 Task: Create a due date automation trigger when advanced on, on the wednesday before a card is due add fields without custom field "Resume" set to a number lower than 1 and lower or equal to 10 at 11:00 AM.
Action: Mouse moved to (1247, 110)
Screenshot: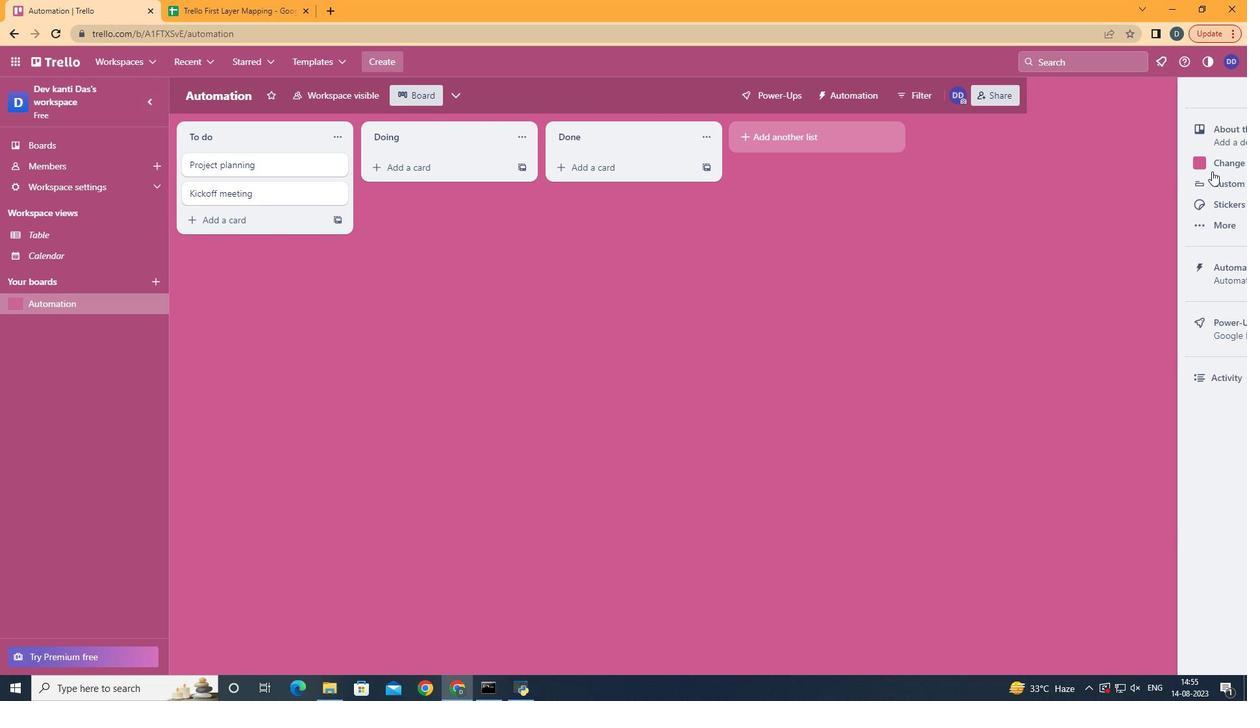 
Action: Mouse pressed left at (1247, 110)
Screenshot: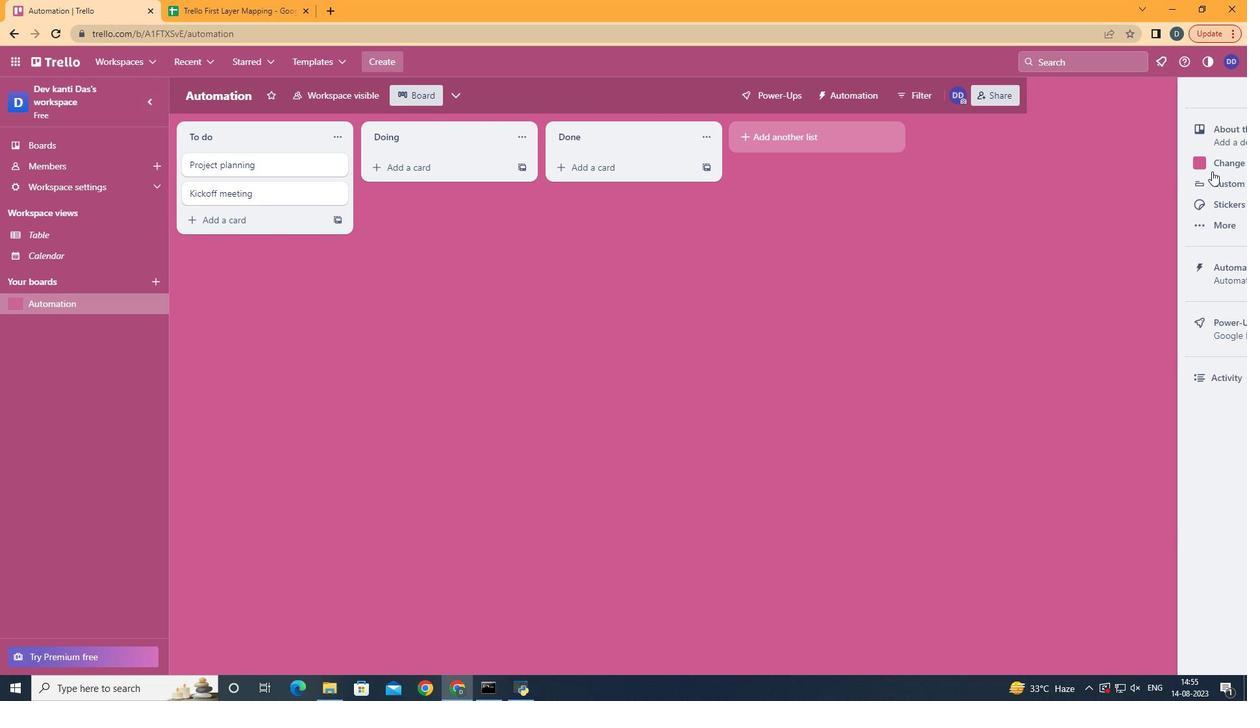
Action: Mouse moved to (1178, 287)
Screenshot: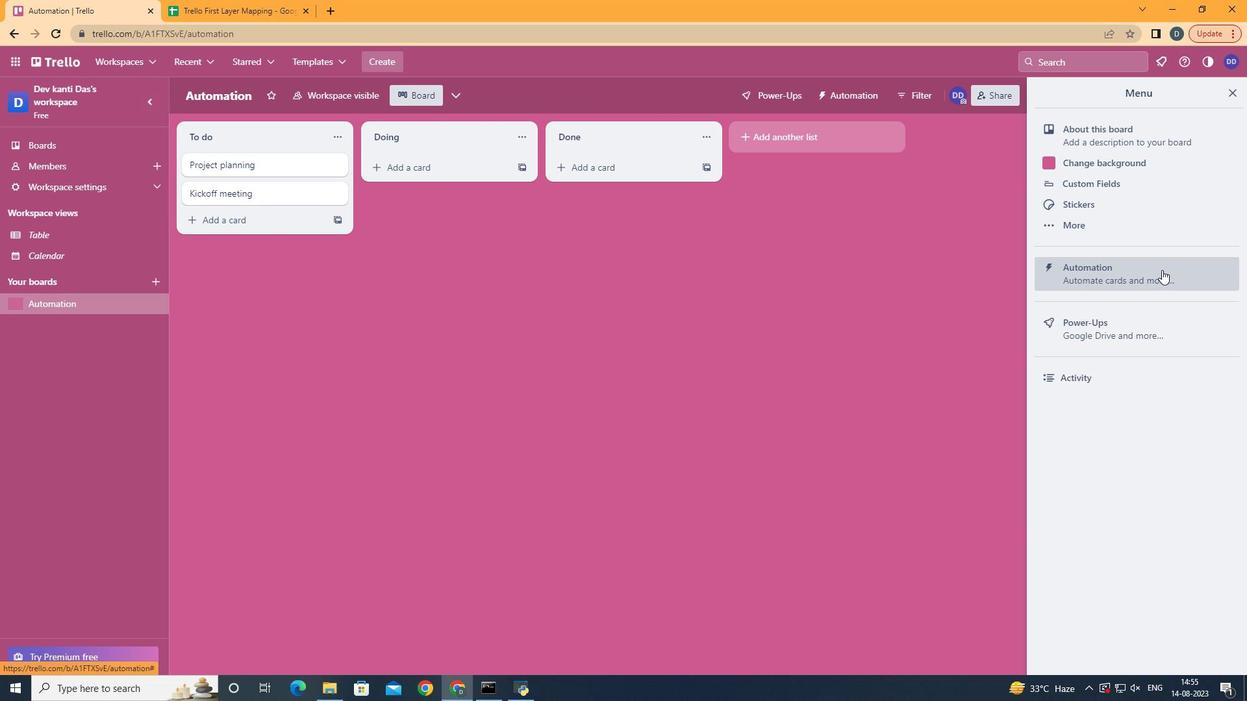 
Action: Mouse pressed left at (1178, 287)
Screenshot: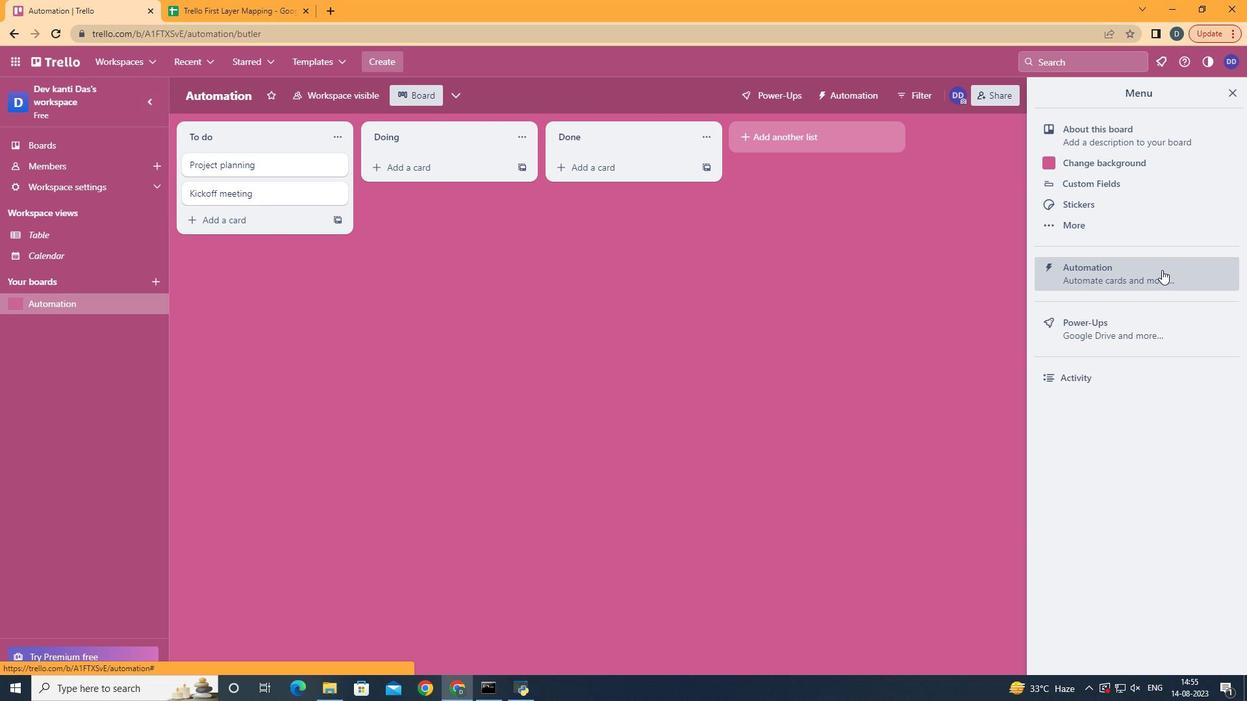
Action: Mouse moved to (268, 277)
Screenshot: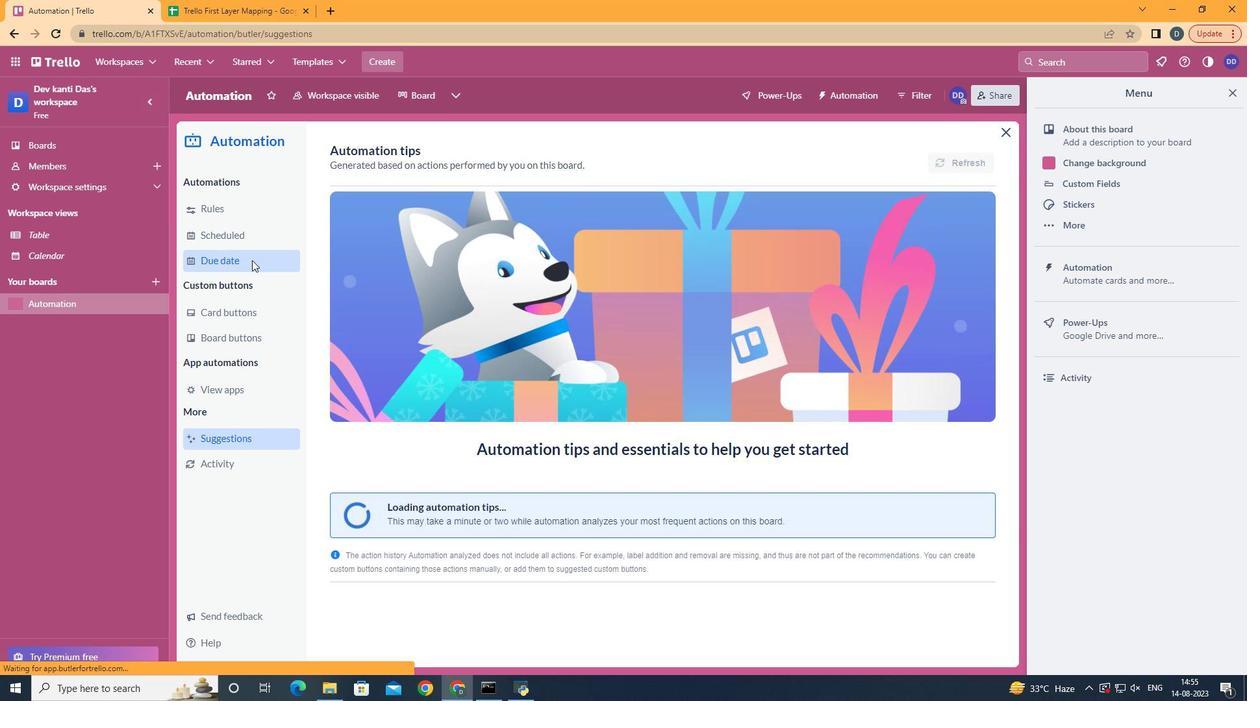 
Action: Mouse pressed left at (268, 277)
Screenshot: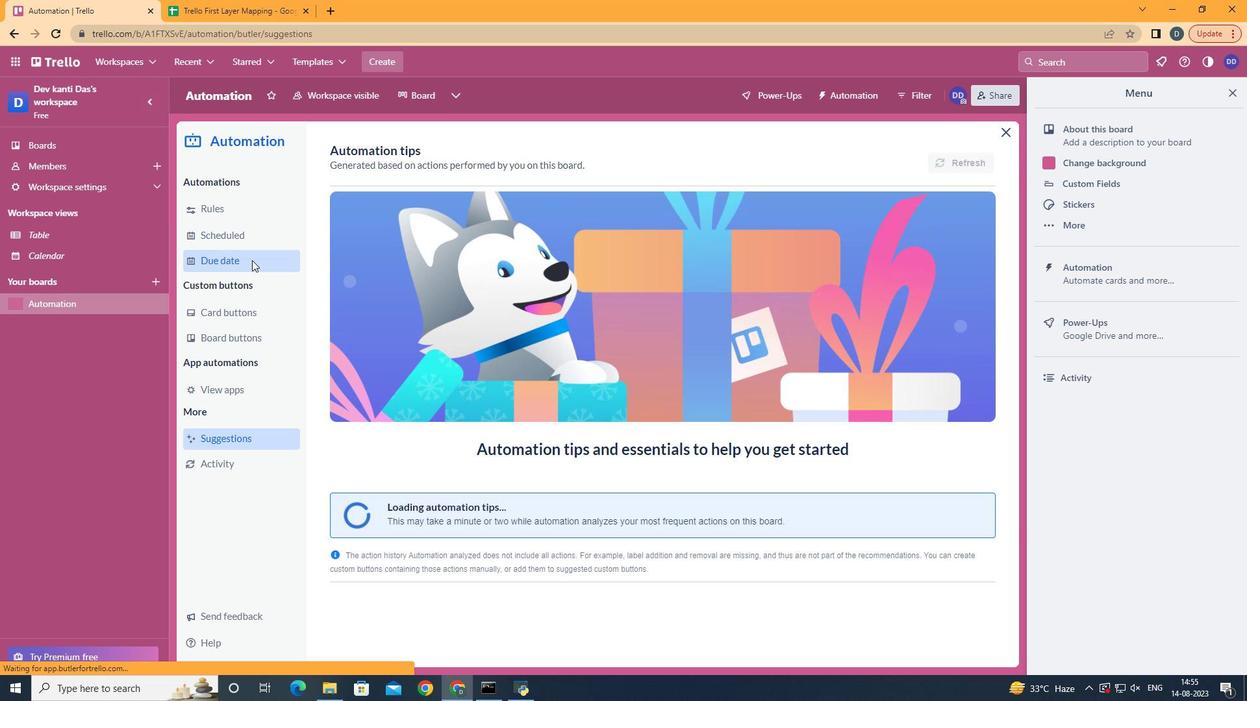 
Action: Mouse moved to (939, 168)
Screenshot: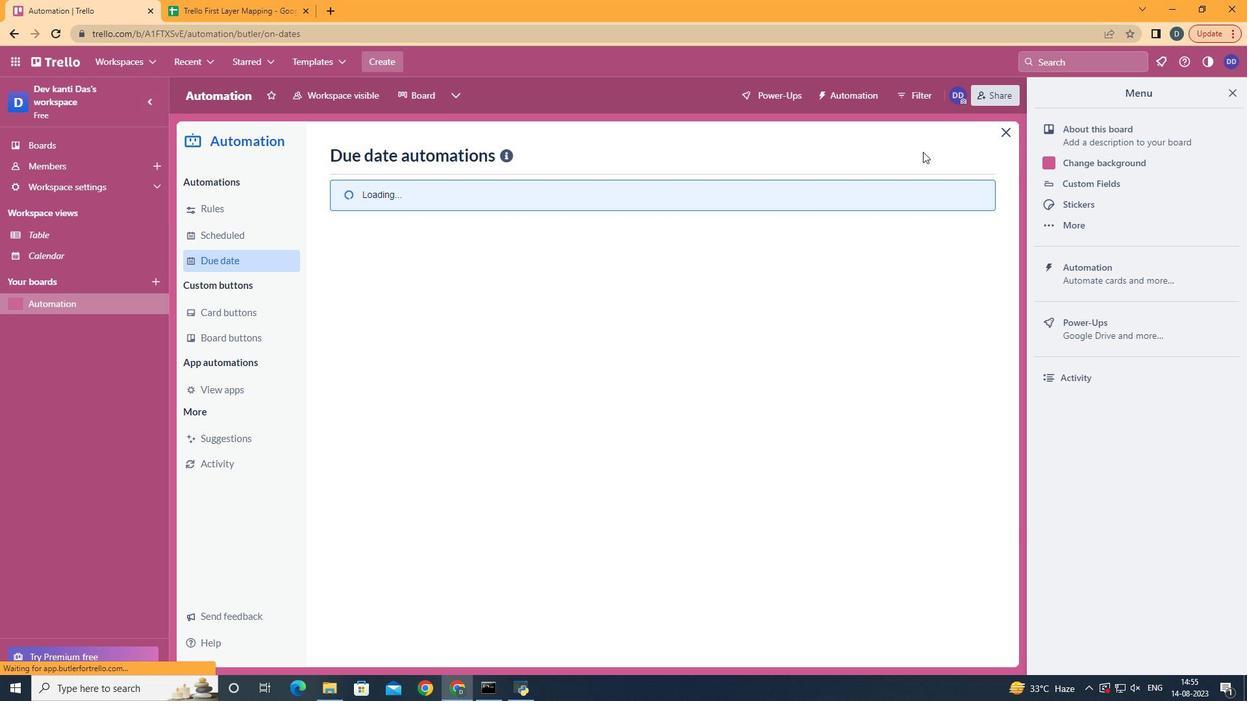 
Action: Mouse pressed left at (939, 168)
Screenshot: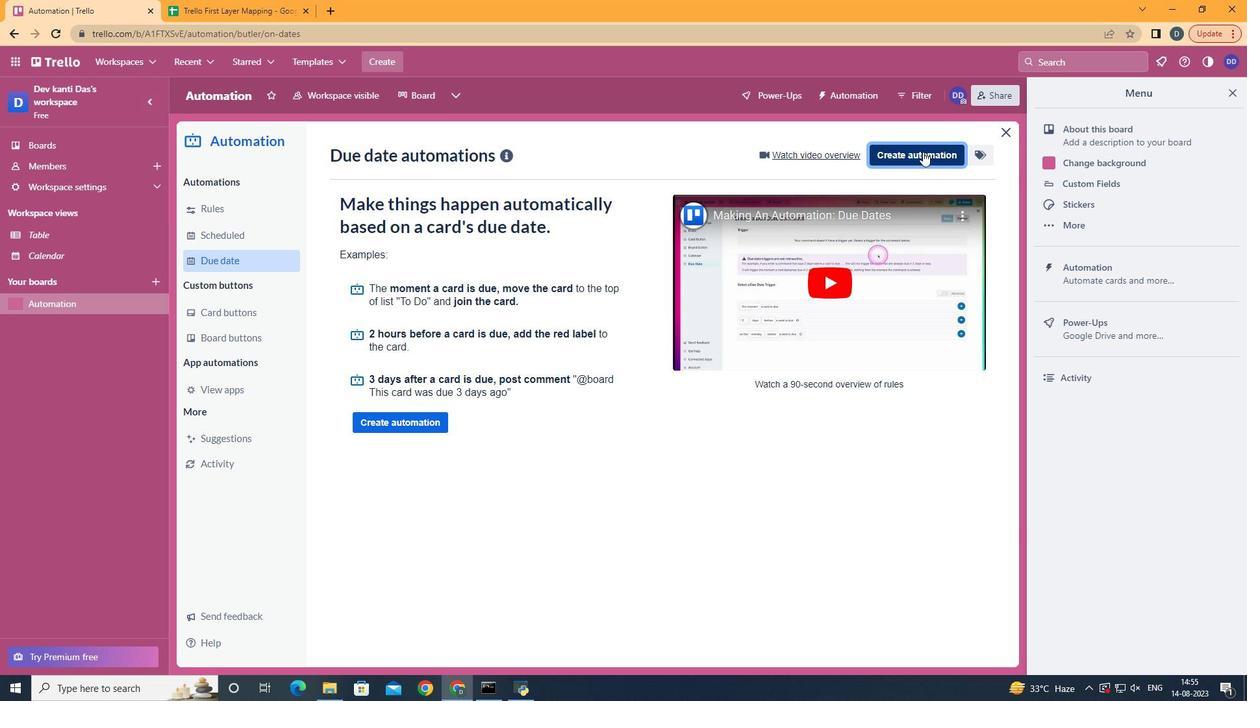 
Action: Mouse moved to (625, 320)
Screenshot: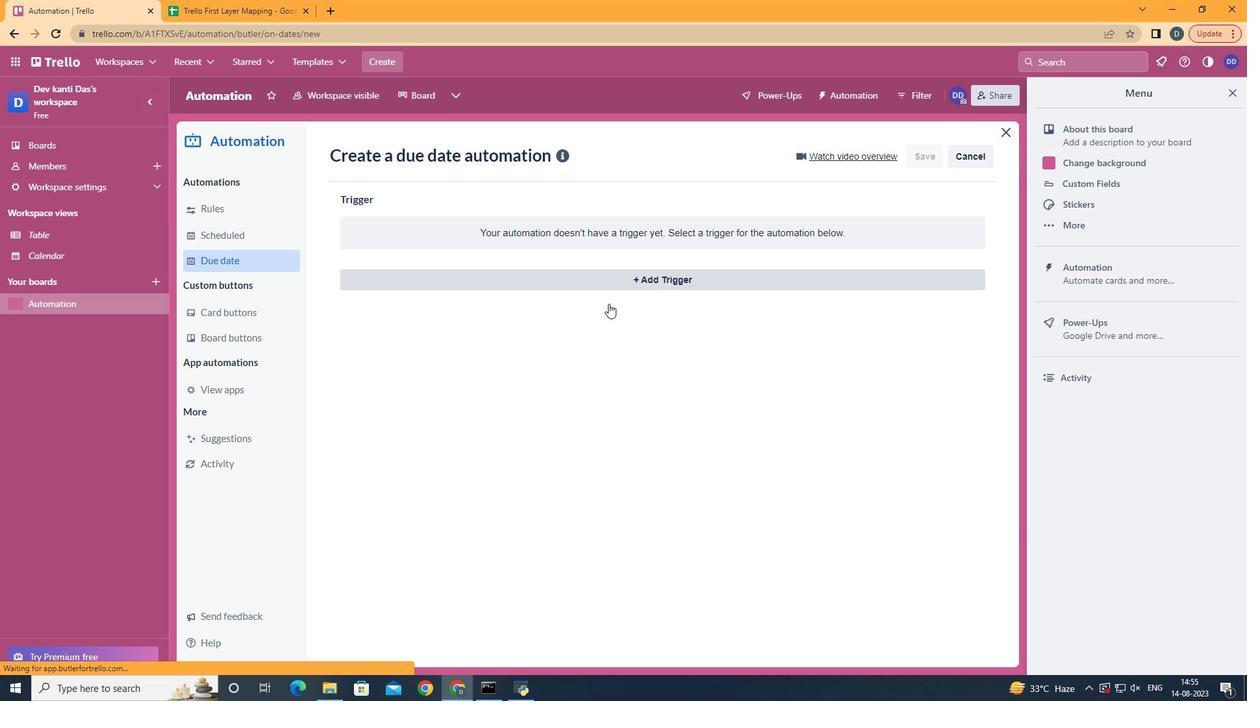 
Action: Mouse pressed left at (625, 320)
Screenshot: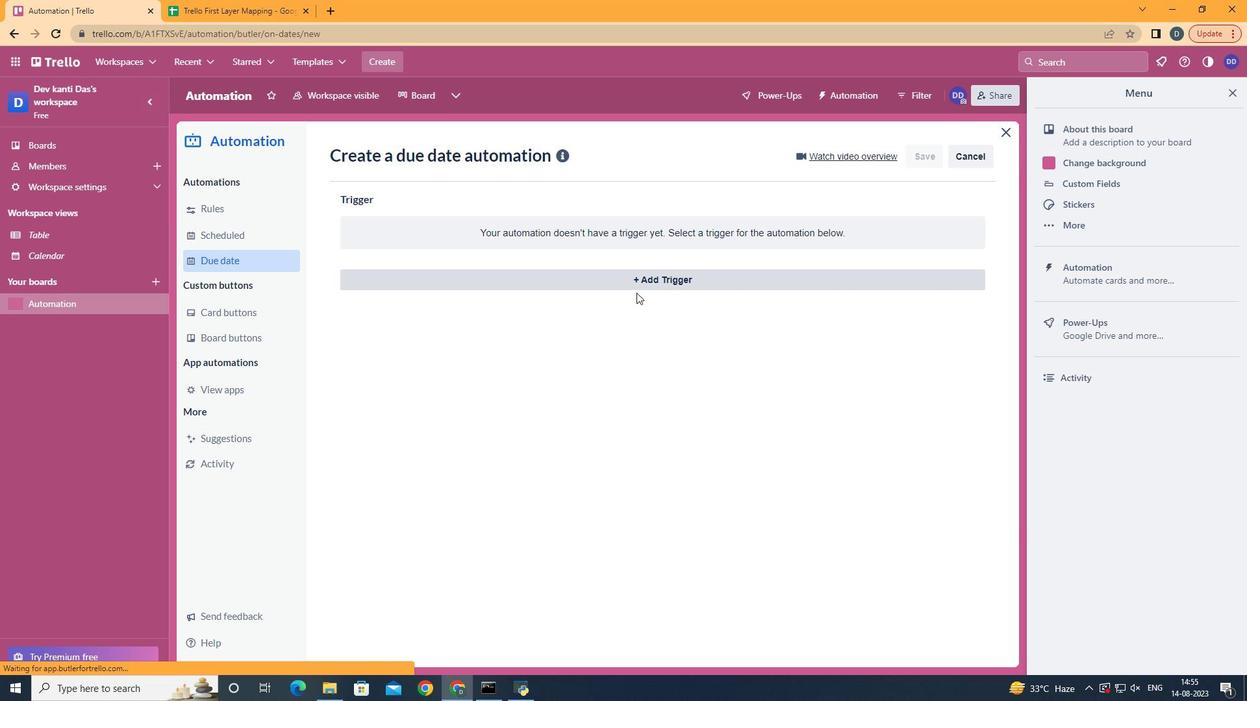 
Action: Mouse moved to (680, 298)
Screenshot: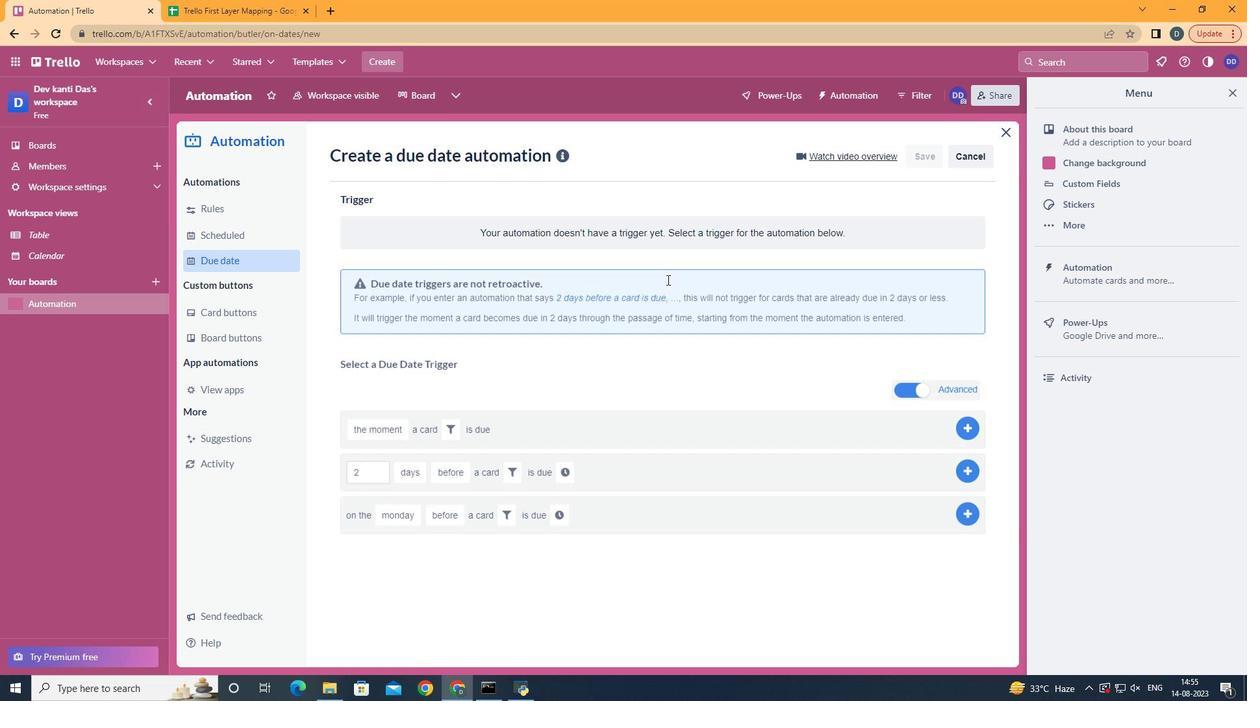 
Action: Mouse pressed left at (680, 298)
Screenshot: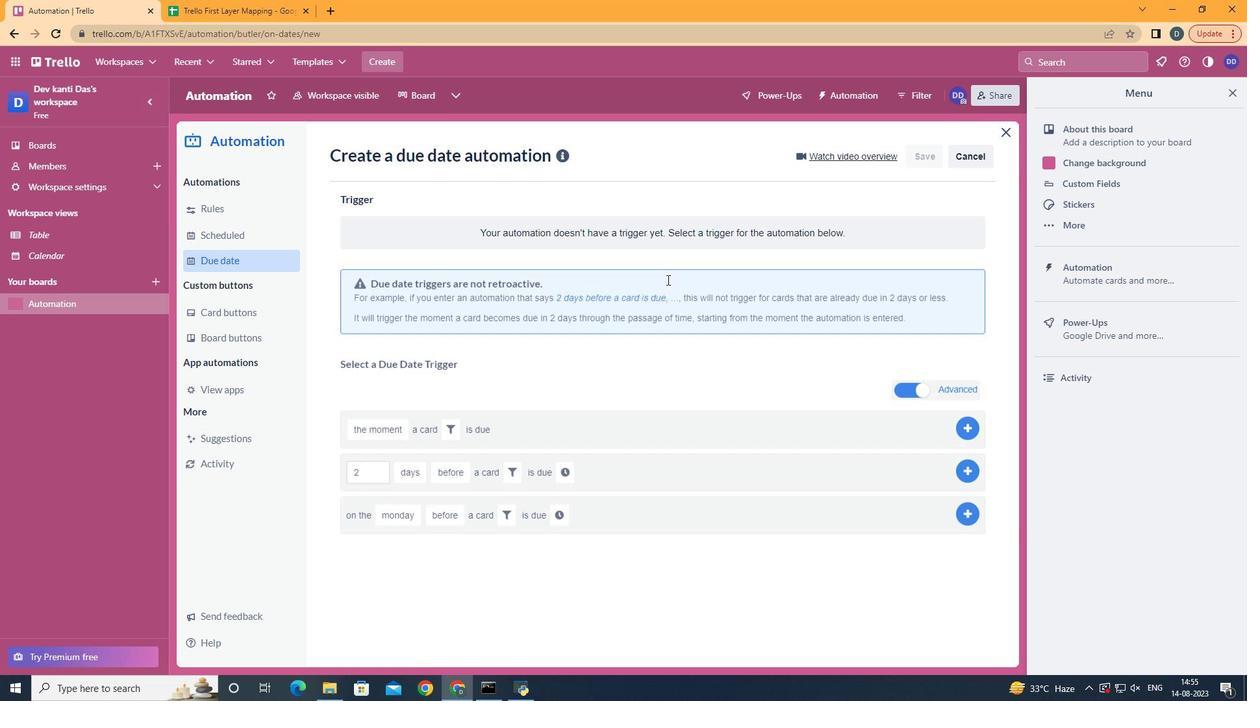 
Action: Mouse moved to (446, 405)
Screenshot: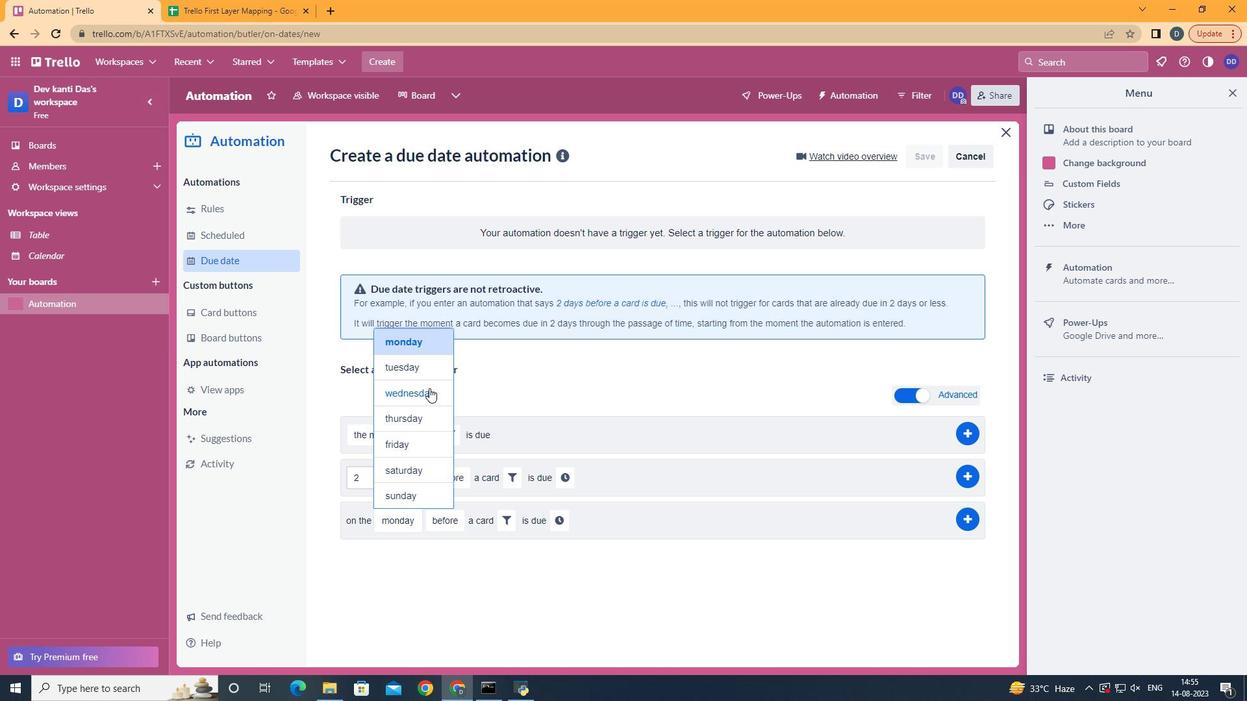 
Action: Mouse pressed left at (446, 405)
Screenshot: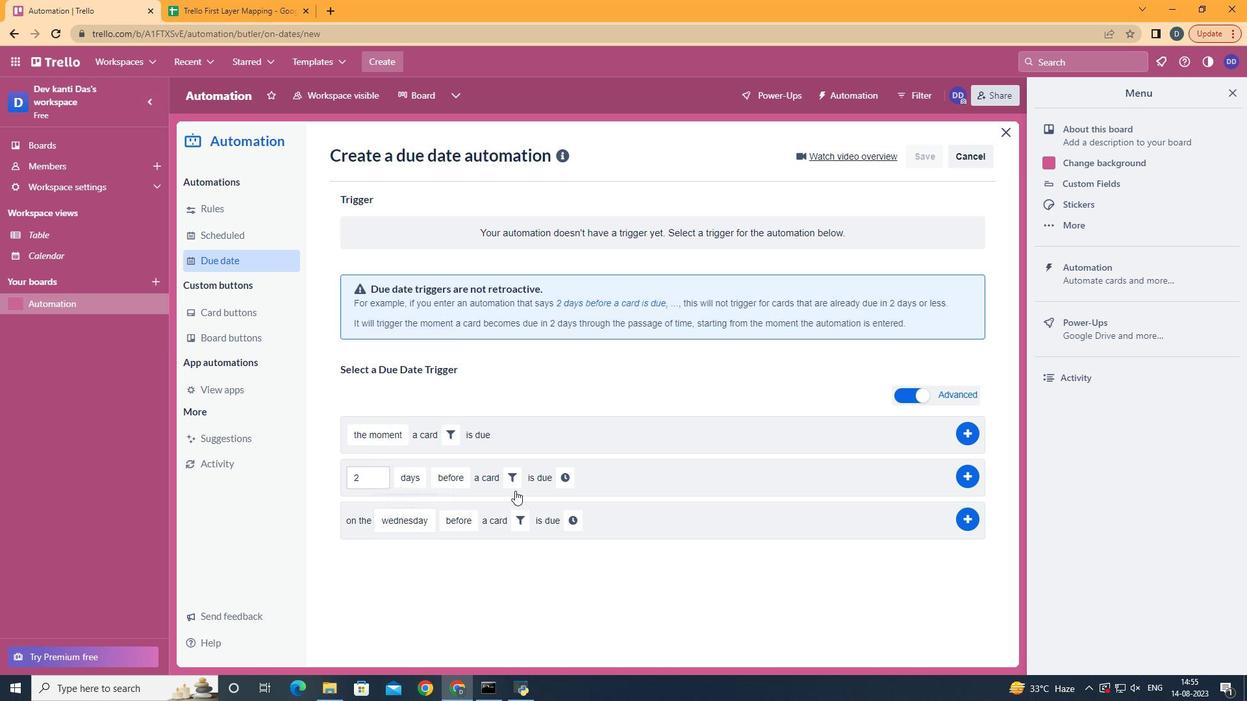 
Action: Mouse moved to (543, 538)
Screenshot: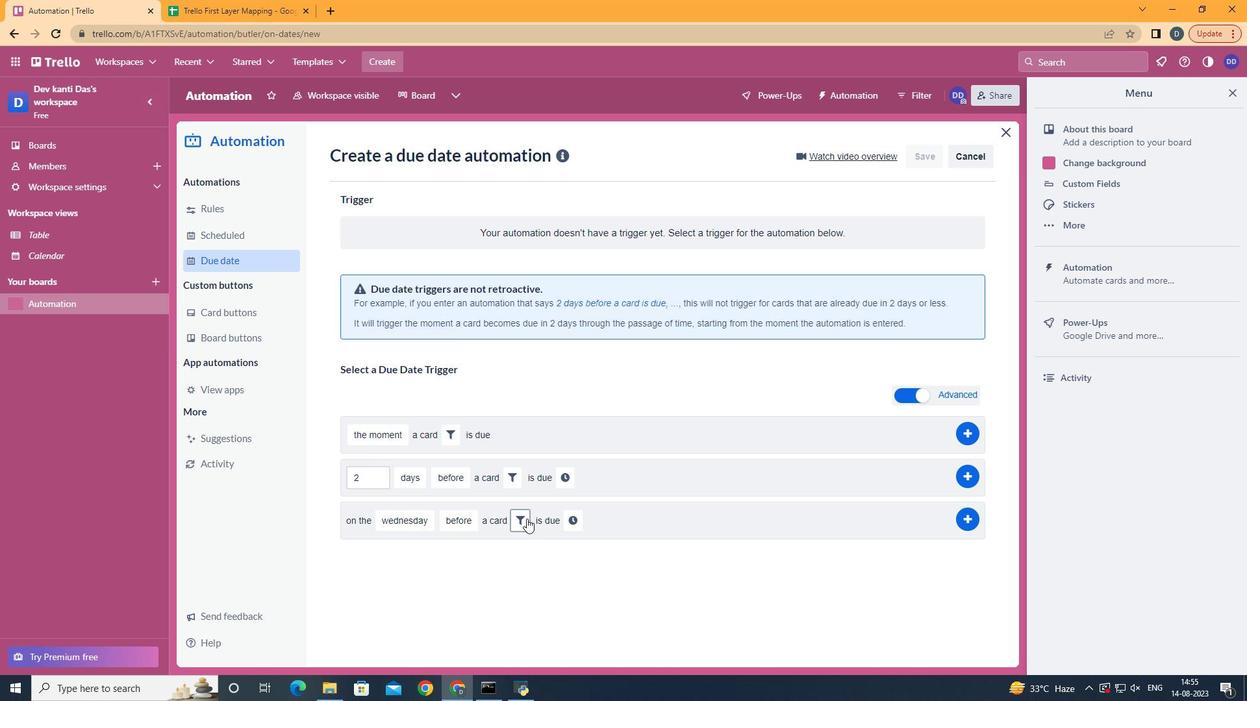 
Action: Mouse pressed left at (543, 538)
Screenshot: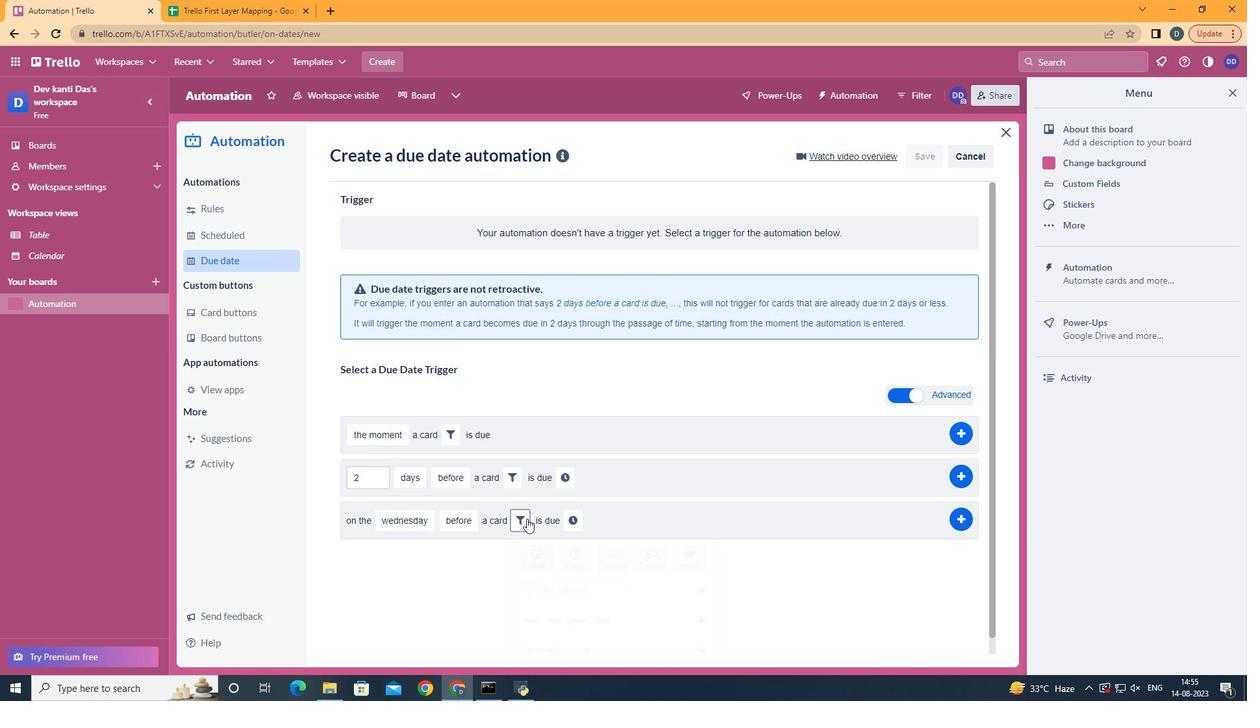 
Action: Mouse moved to (747, 579)
Screenshot: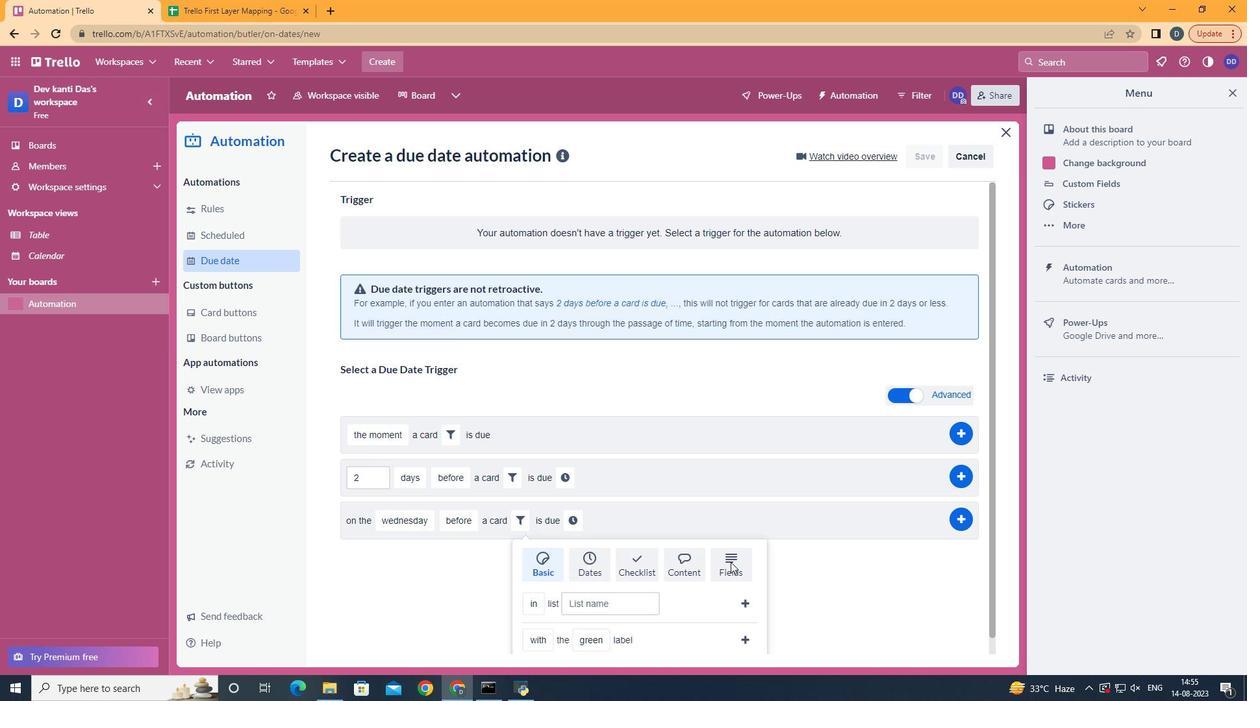 
Action: Mouse pressed left at (747, 579)
Screenshot: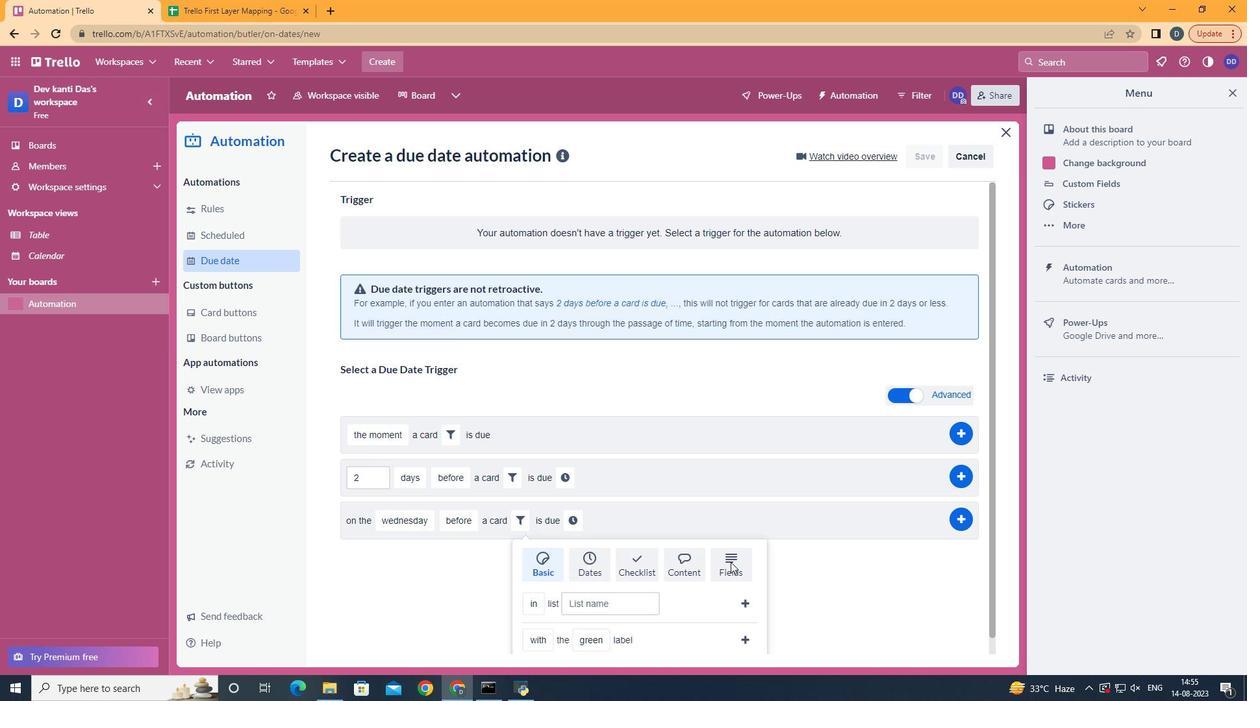 
Action: Mouse scrolled (747, 578) with delta (0, 0)
Screenshot: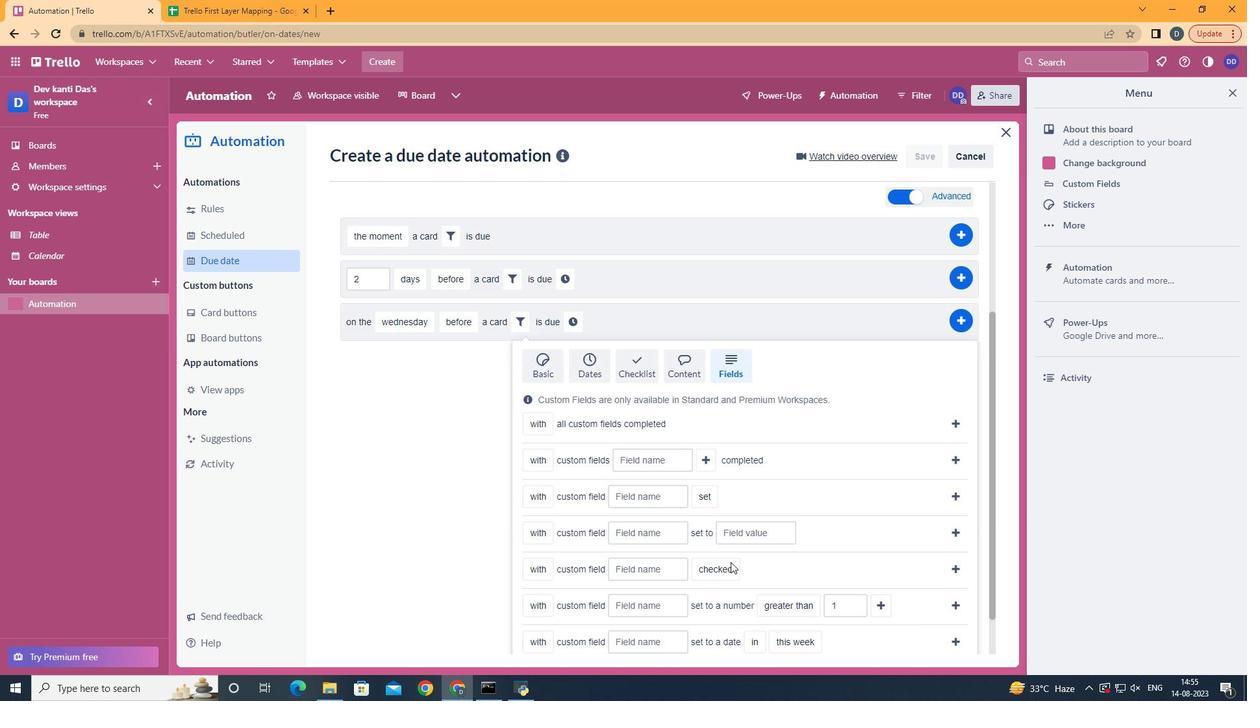 
Action: Mouse scrolled (747, 578) with delta (0, 0)
Screenshot: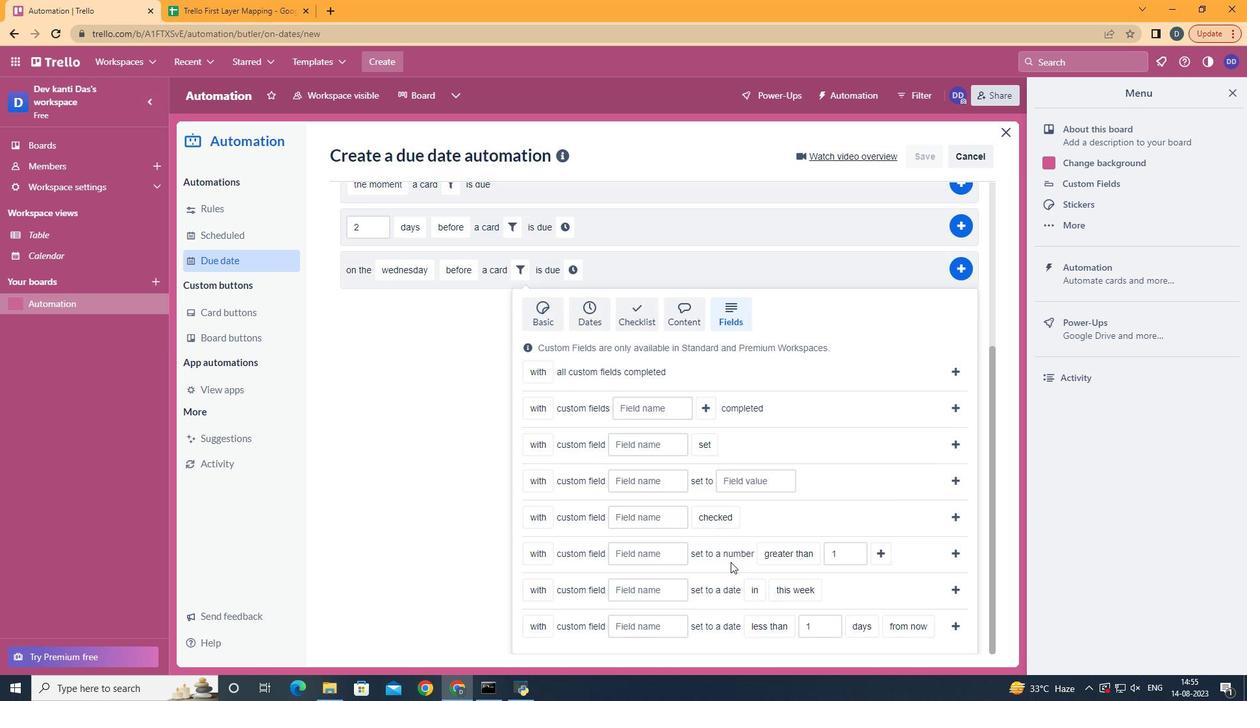 
Action: Mouse scrolled (747, 578) with delta (0, 0)
Screenshot: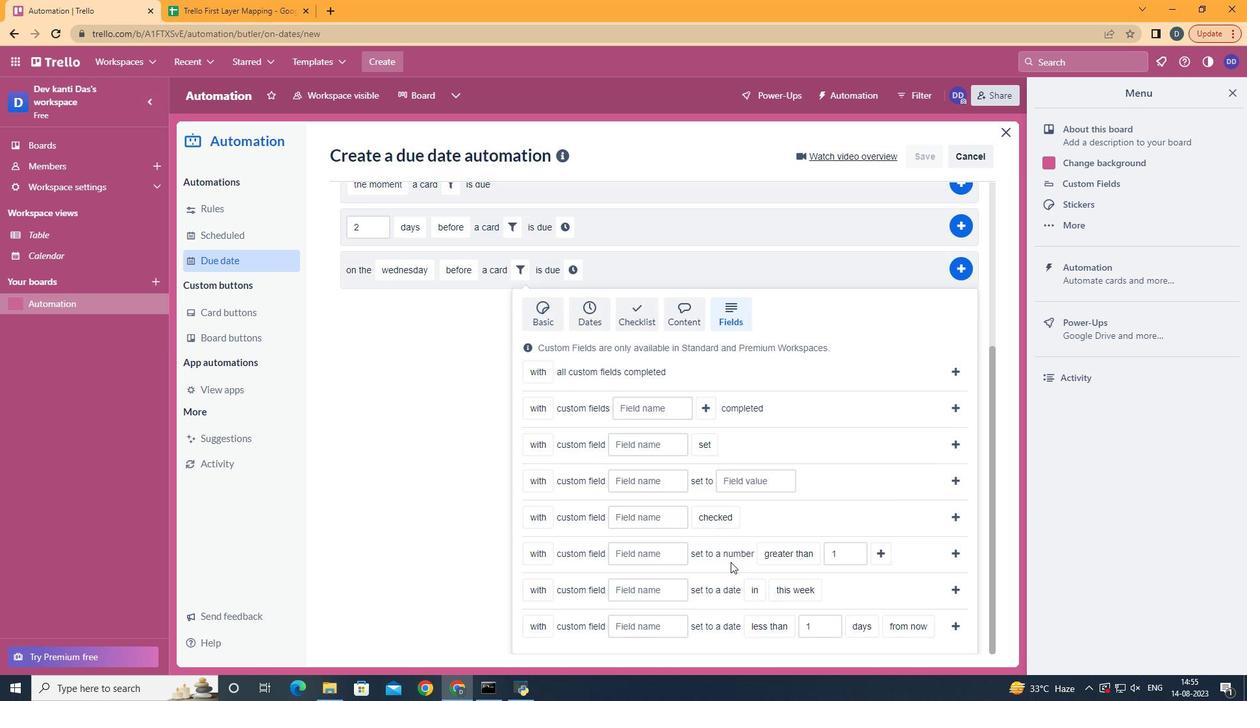 
Action: Mouse scrolled (747, 578) with delta (0, 0)
Screenshot: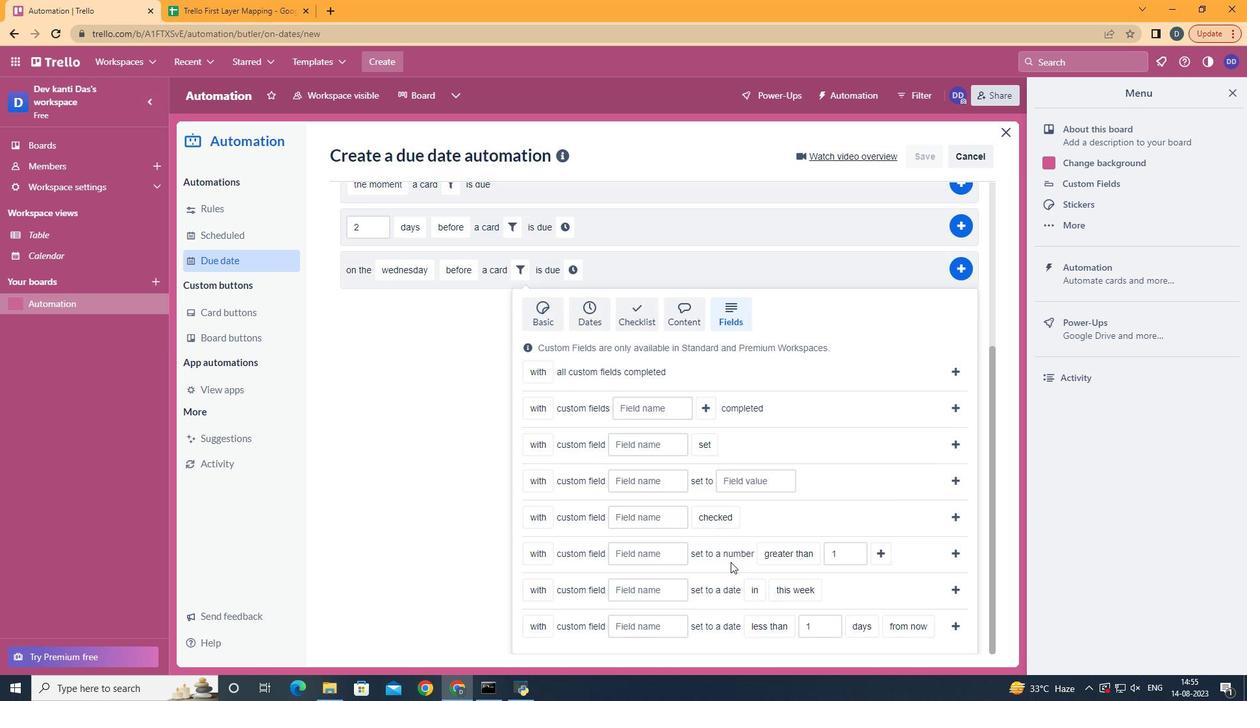 
Action: Mouse scrolled (747, 578) with delta (0, 0)
Screenshot: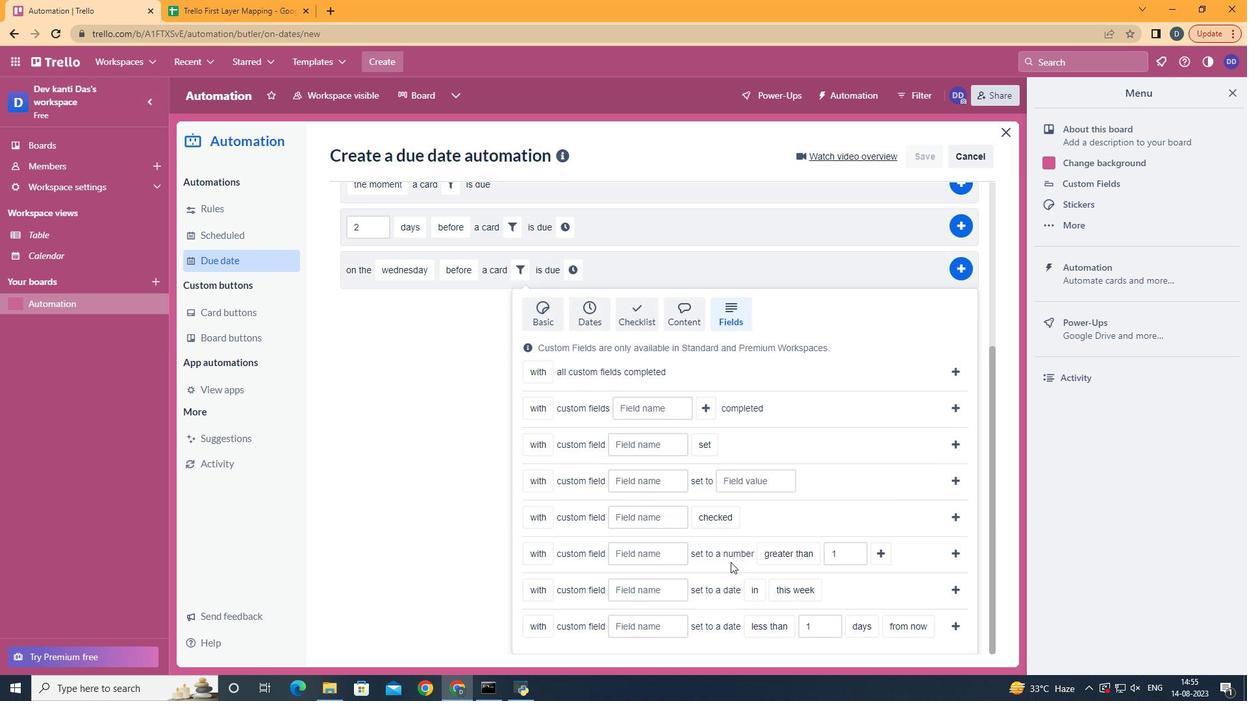 
Action: Mouse scrolled (747, 578) with delta (0, 0)
Screenshot: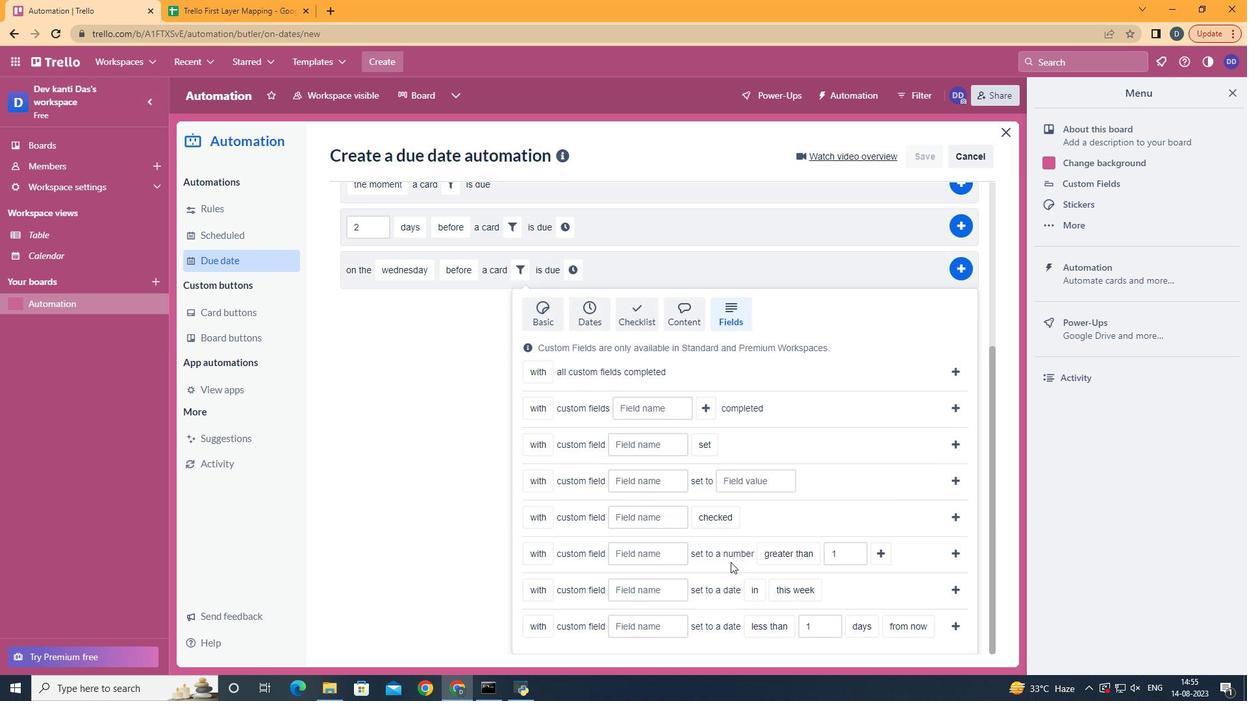 
Action: Mouse moved to (554, 615)
Screenshot: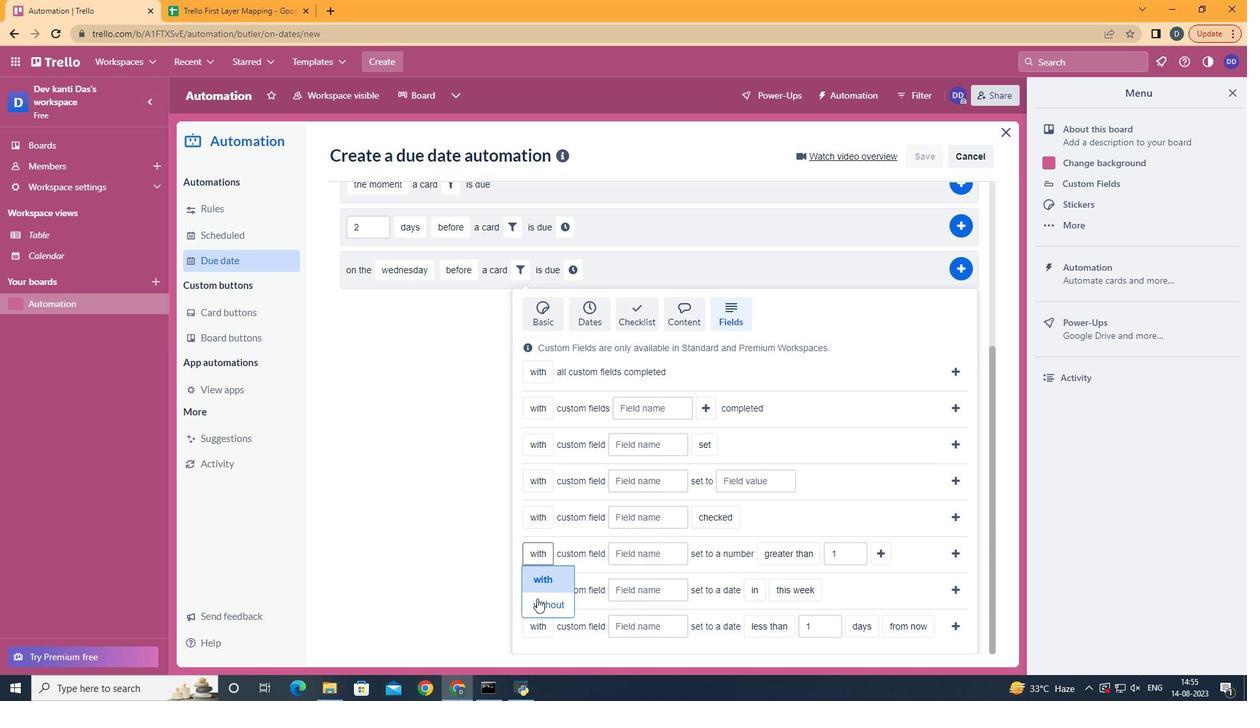 
Action: Mouse pressed left at (554, 615)
Screenshot: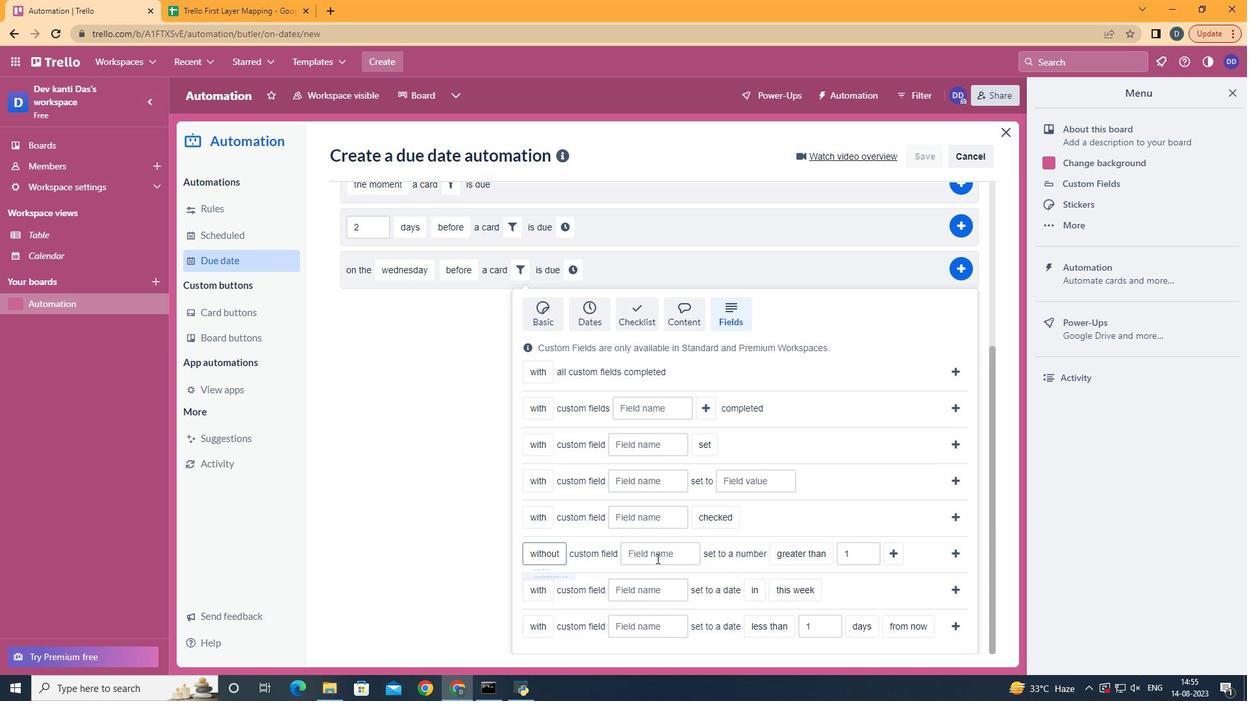 
Action: Mouse moved to (682, 571)
Screenshot: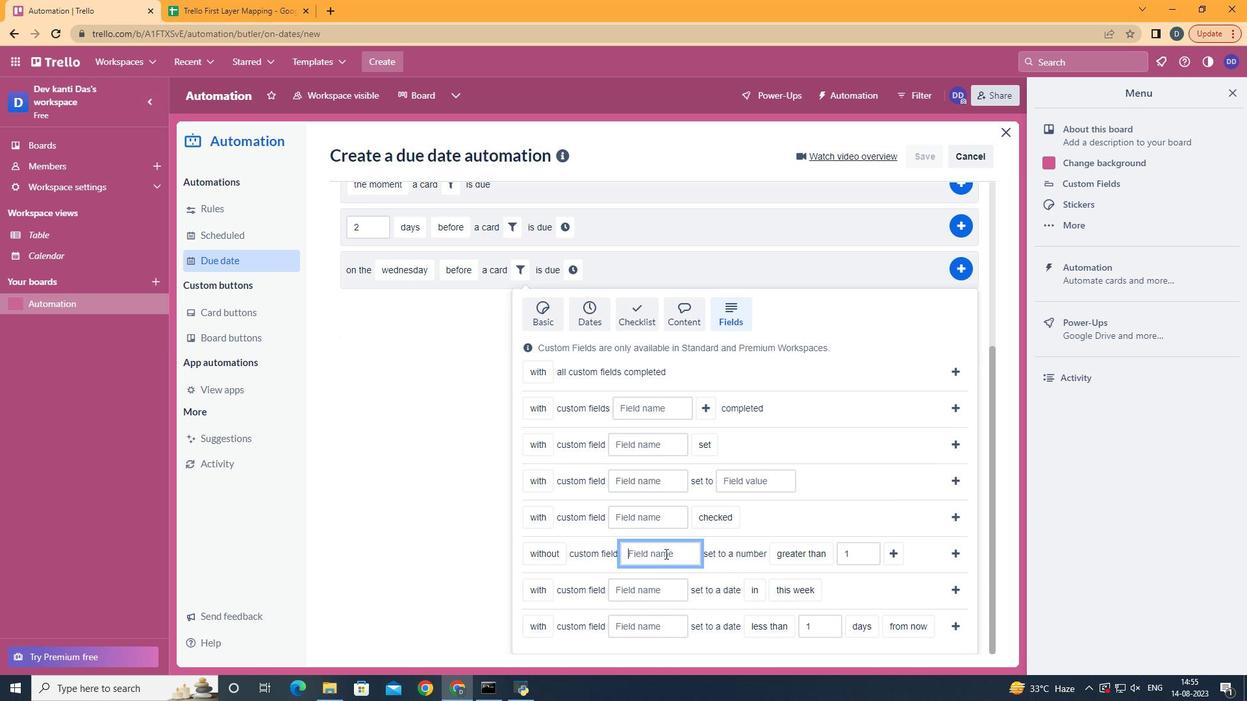 
Action: Mouse pressed left at (682, 571)
Screenshot: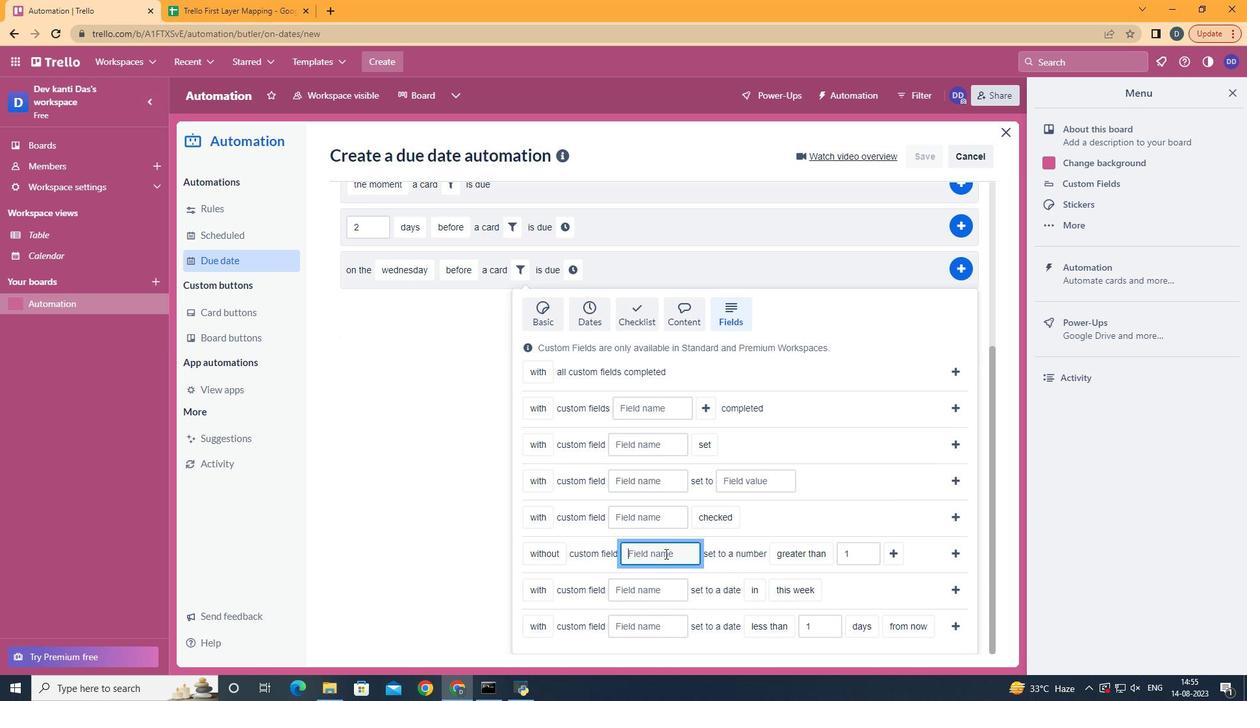 
Action: Key pressed <Key.shift>Resume
Screenshot: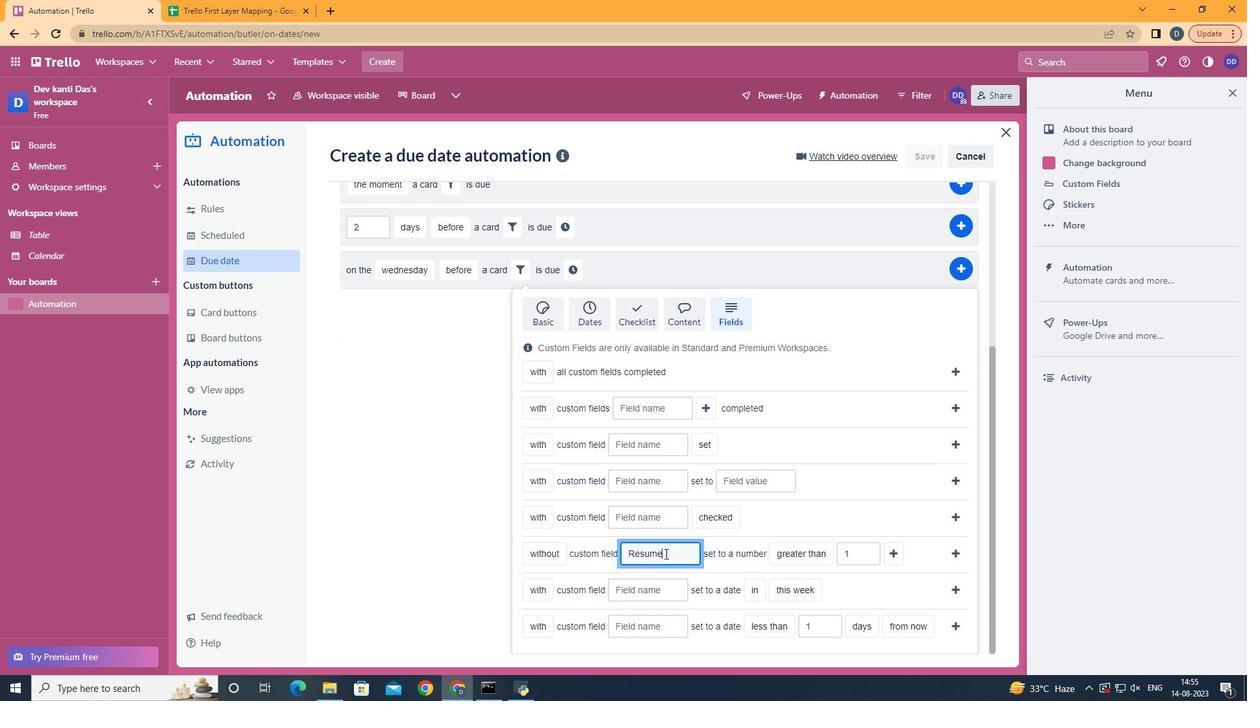 
Action: Mouse moved to (842, 522)
Screenshot: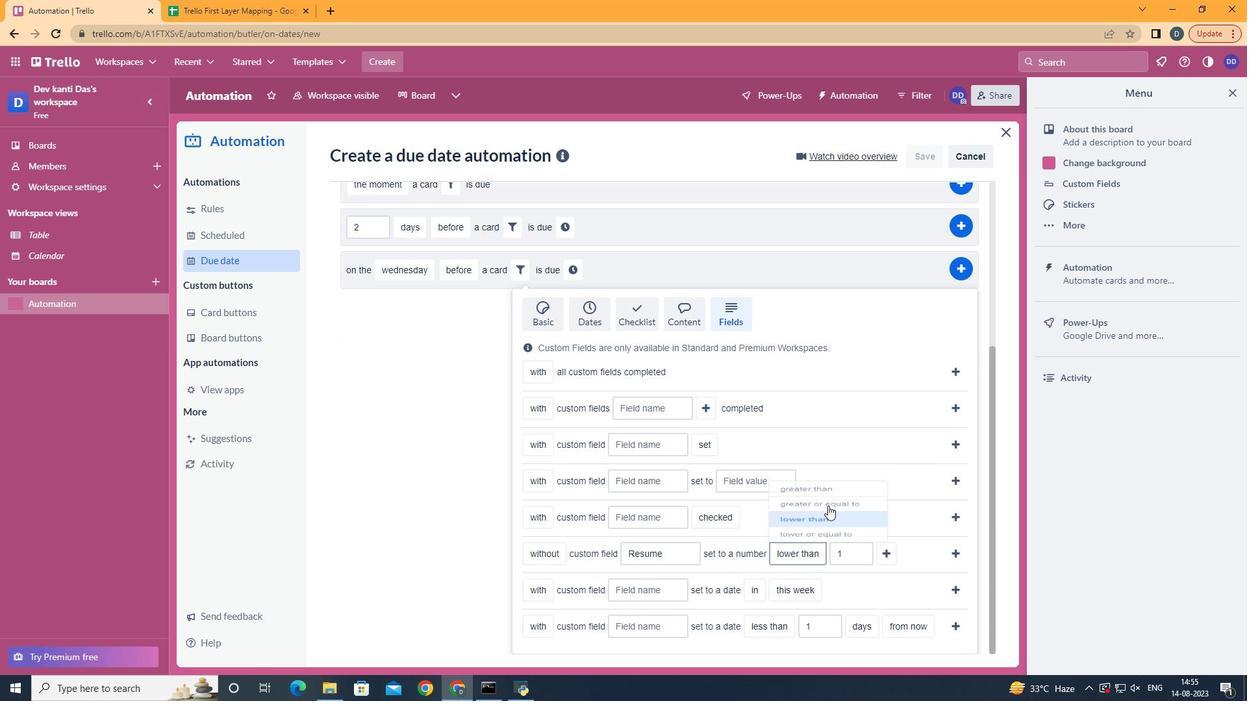 
Action: Mouse pressed left at (842, 522)
Screenshot: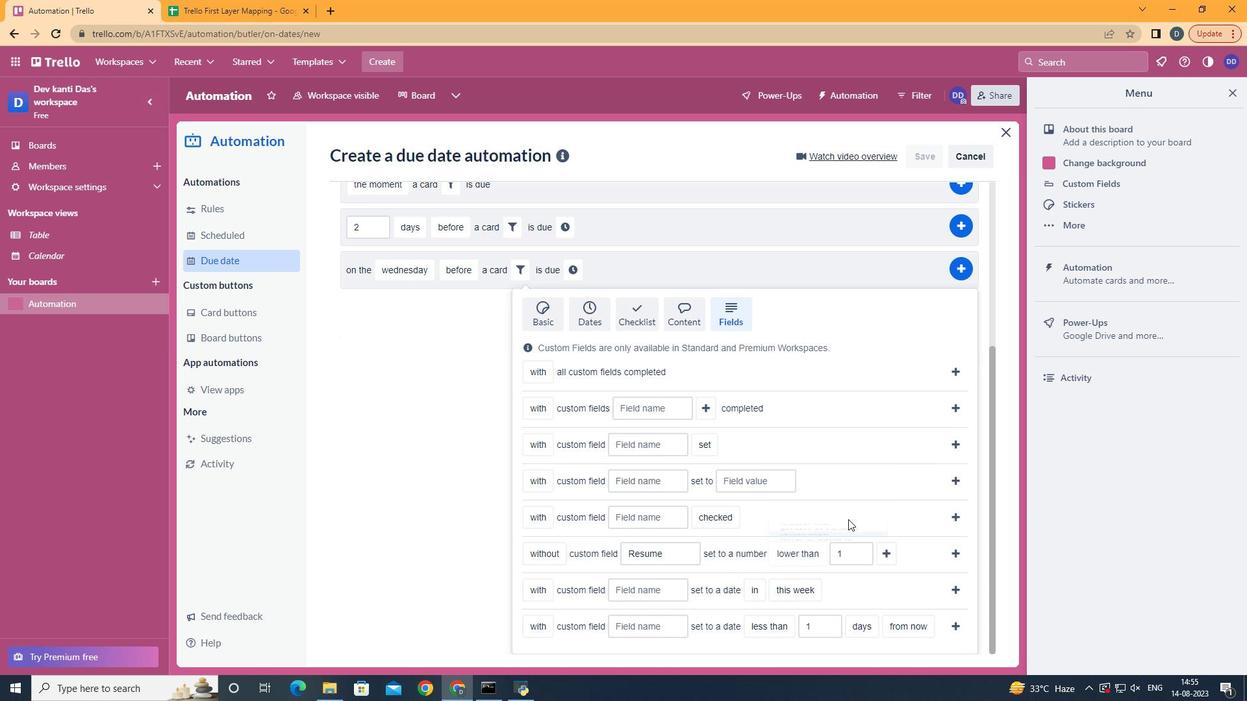 
Action: Mouse moved to (893, 565)
Screenshot: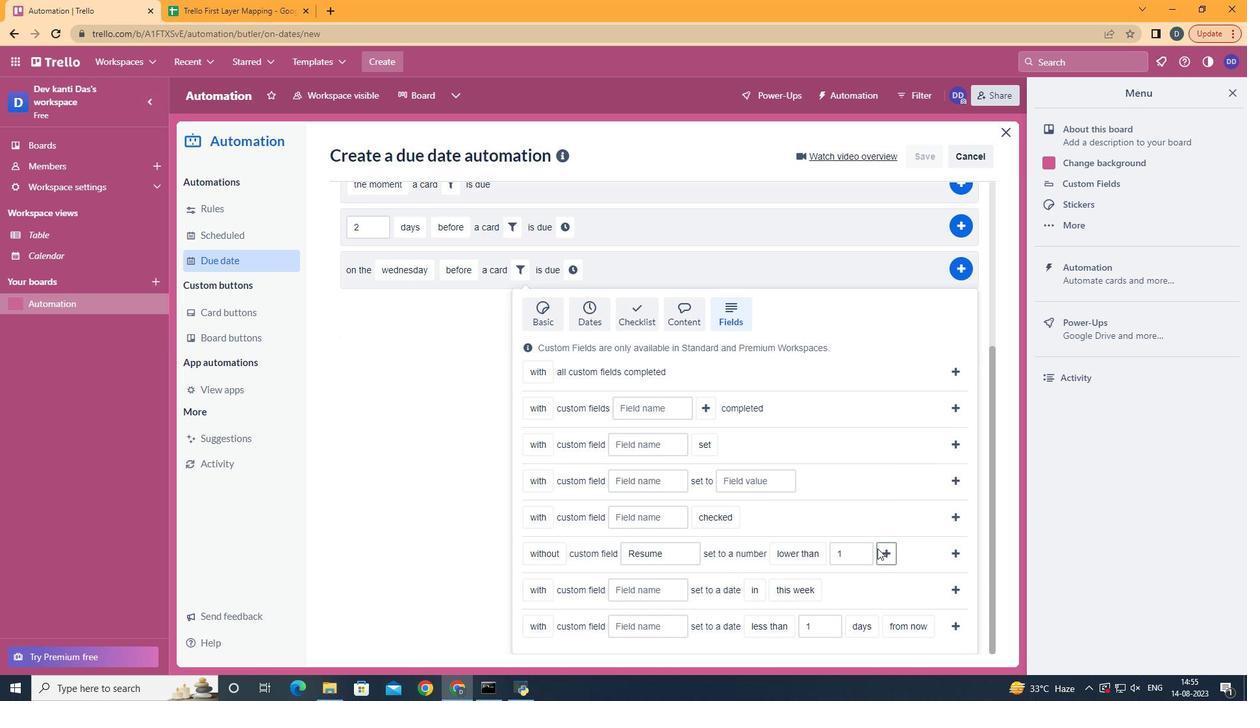 
Action: Mouse pressed left at (893, 565)
Screenshot: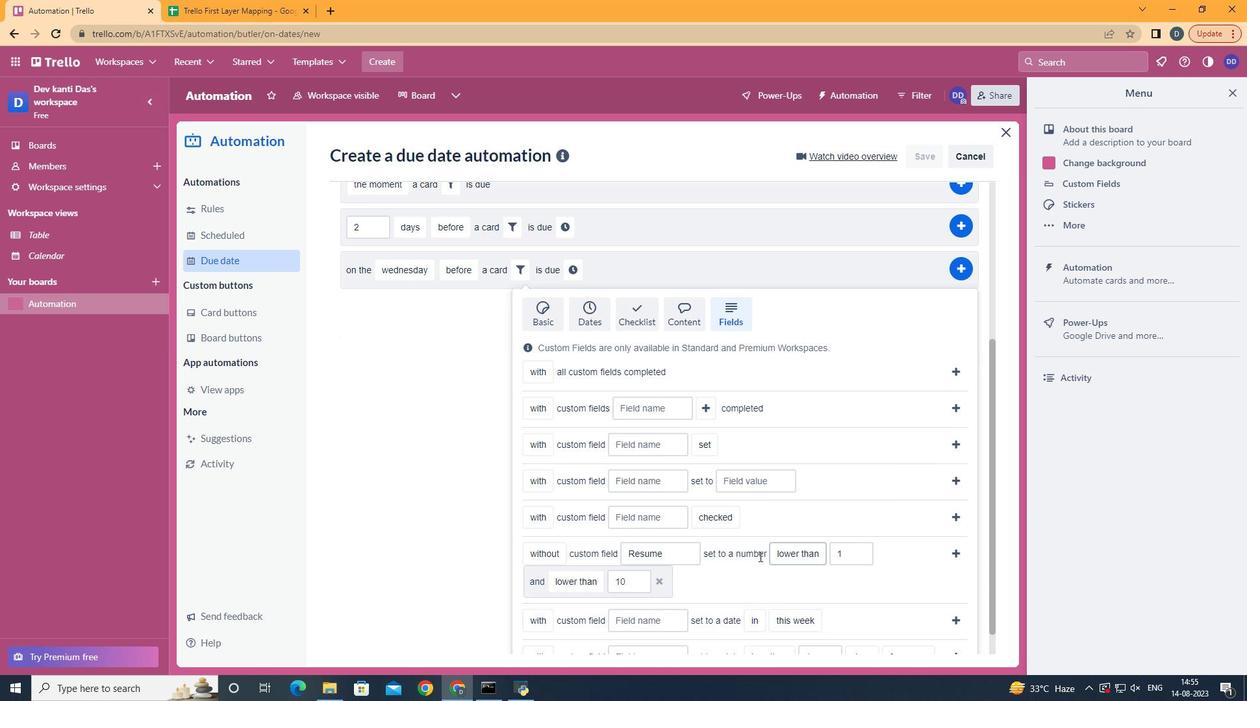 
Action: Mouse moved to (635, 514)
Screenshot: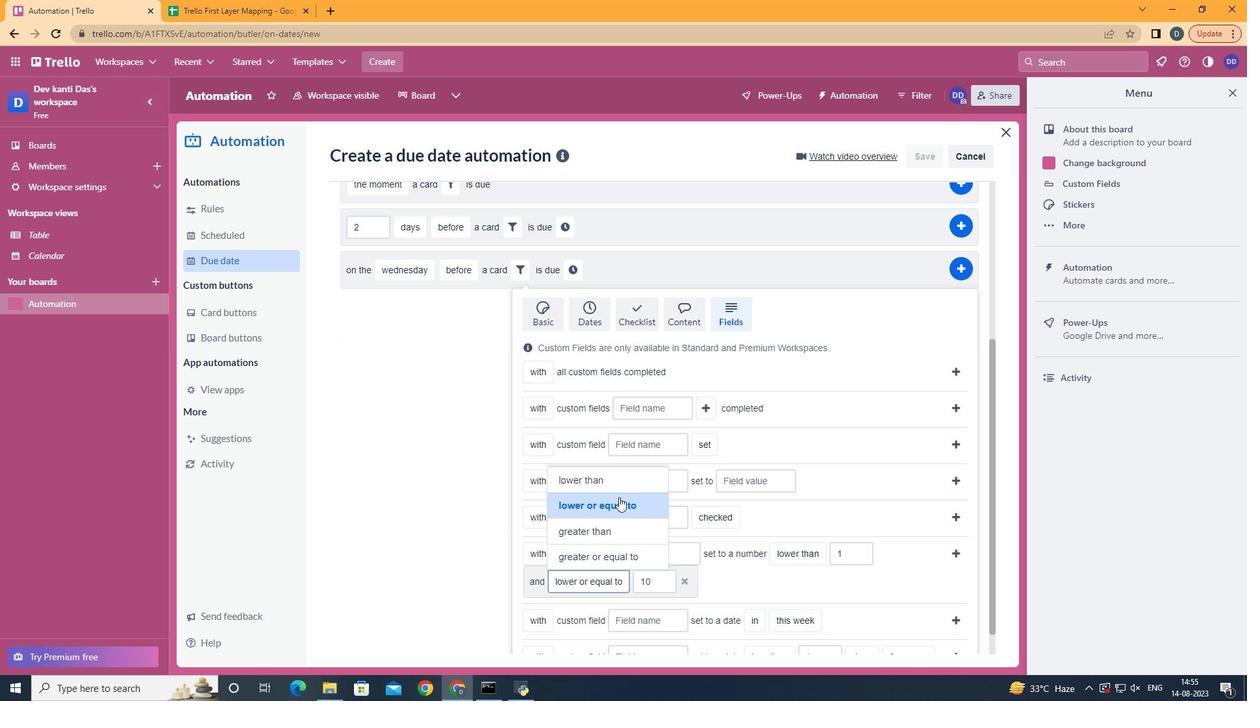
Action: Mouse pressed left at (635, 514)
Screenshot: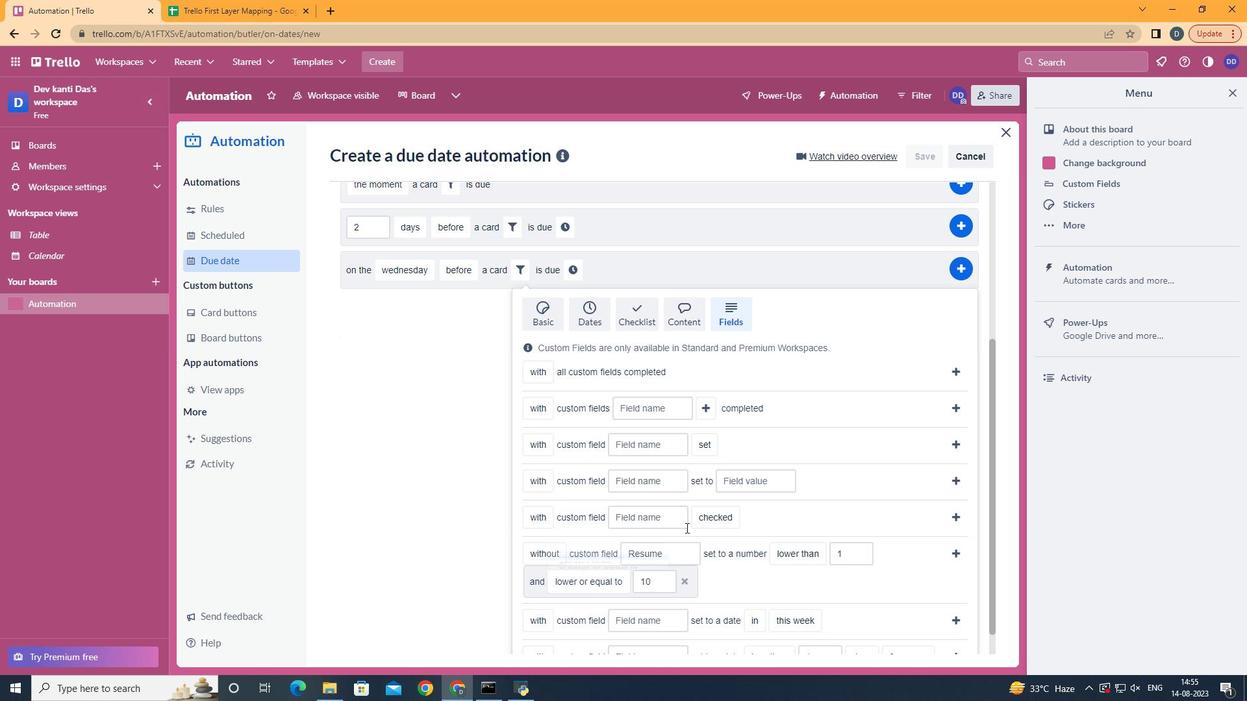 
Action: Mouse moved to (975, 565)
Screenshot: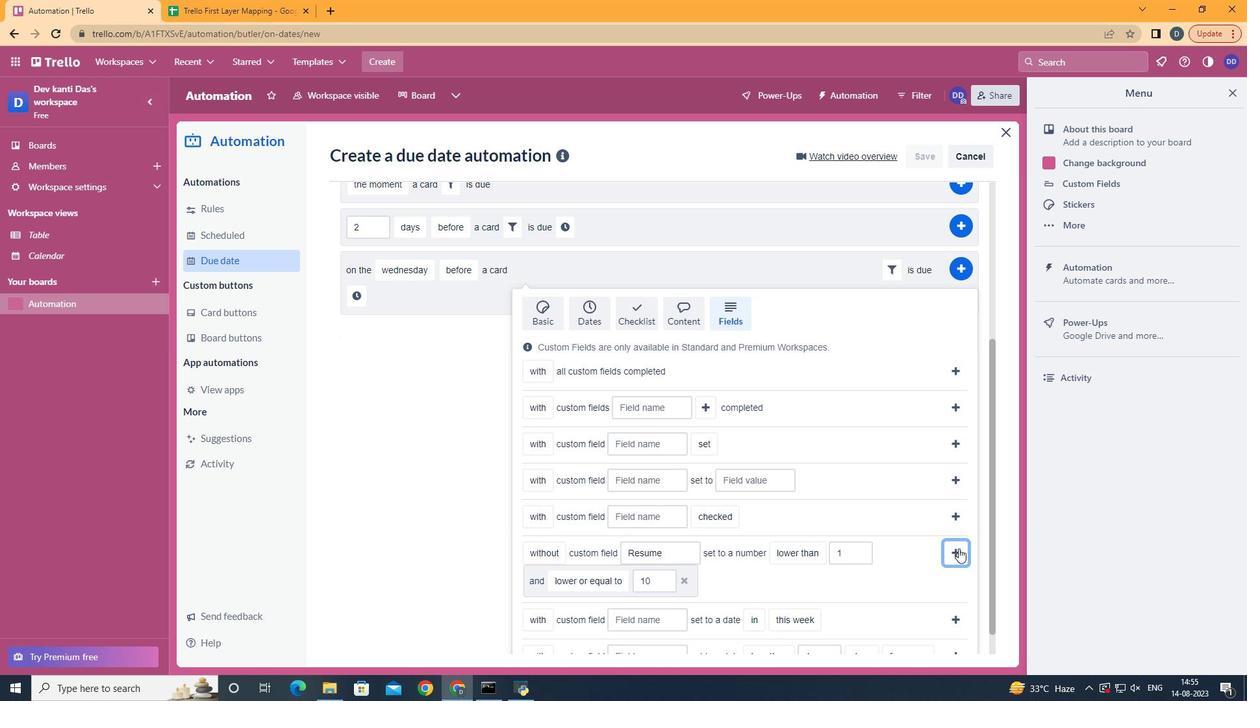 
Action: Mouse pressed left at (975, 565)
Screenshot: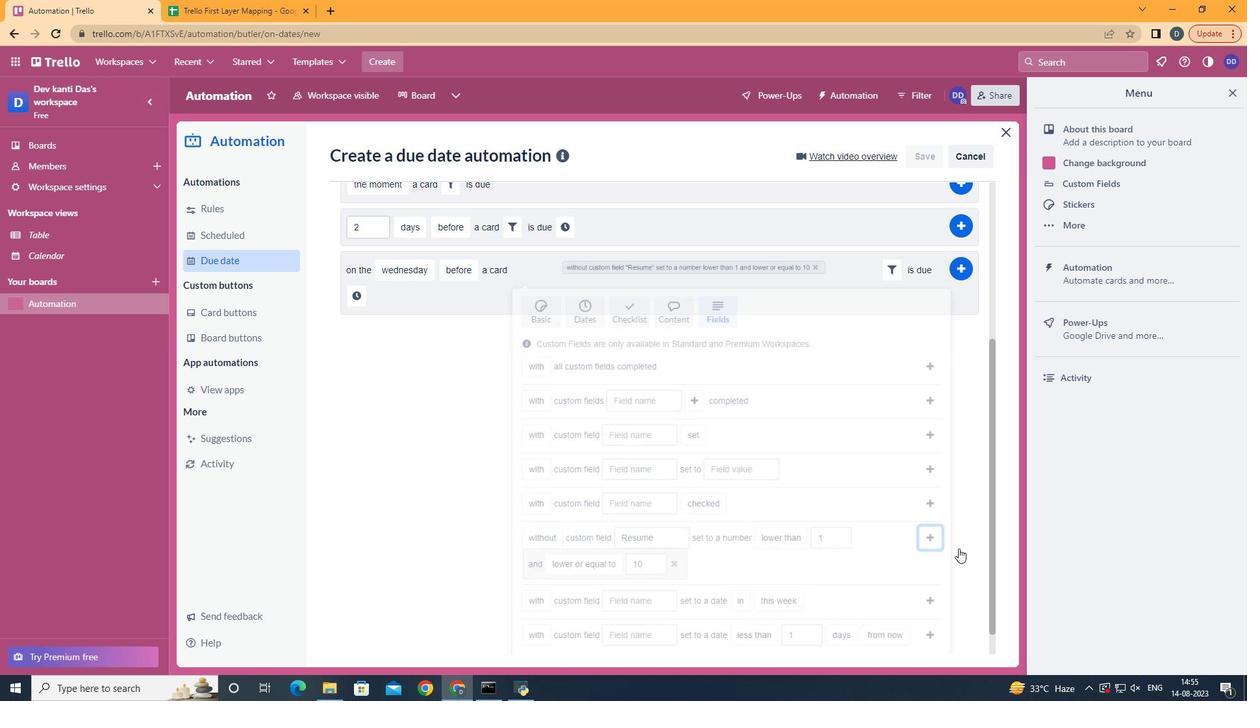
Action: Mouse moved to (372, 567)
Screenshot: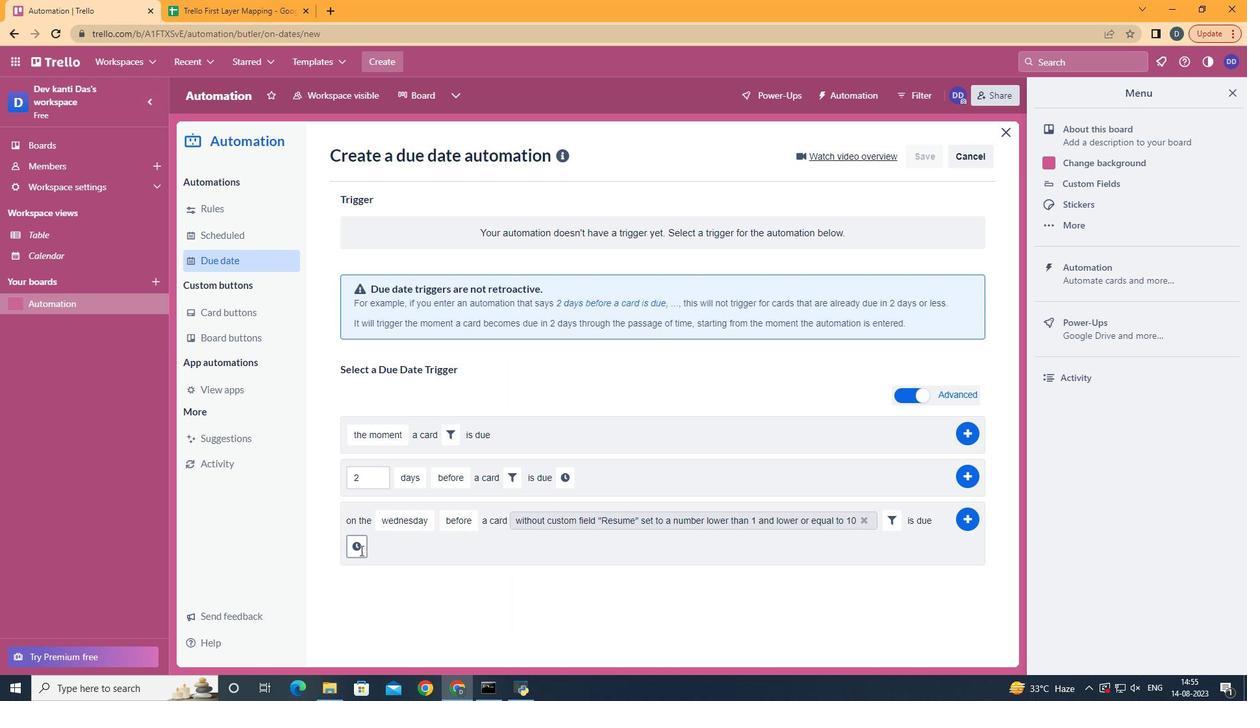 
Action: Mouse pressed left at (372, 567)
Screenshot: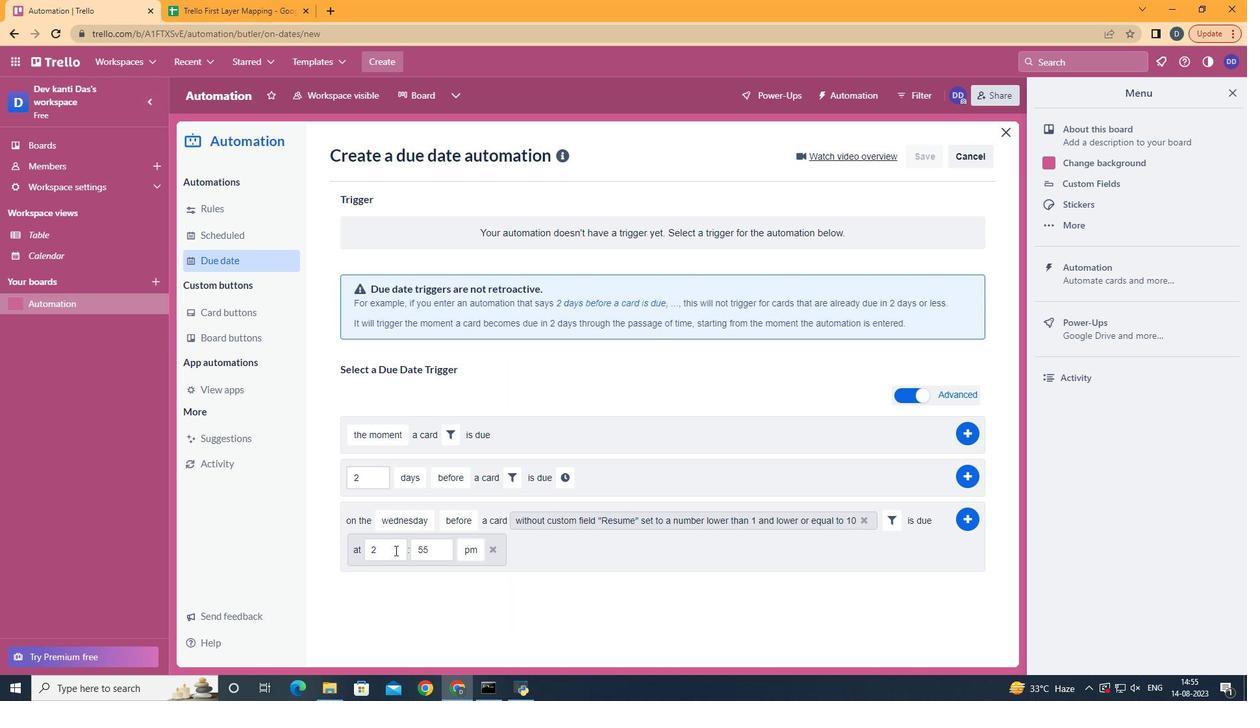 
Action: Mouse moved to (411, 567)
Screenshot: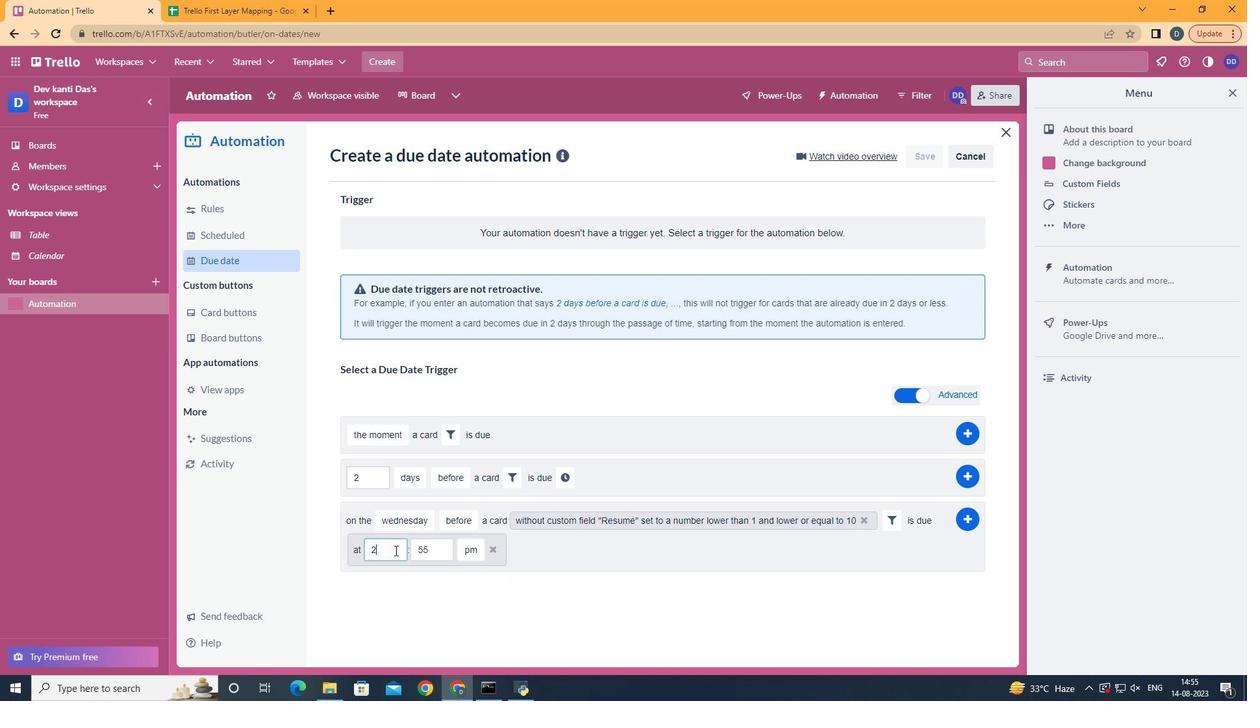 
Action: Mouse pressed left at (411, 567)
Screenshot: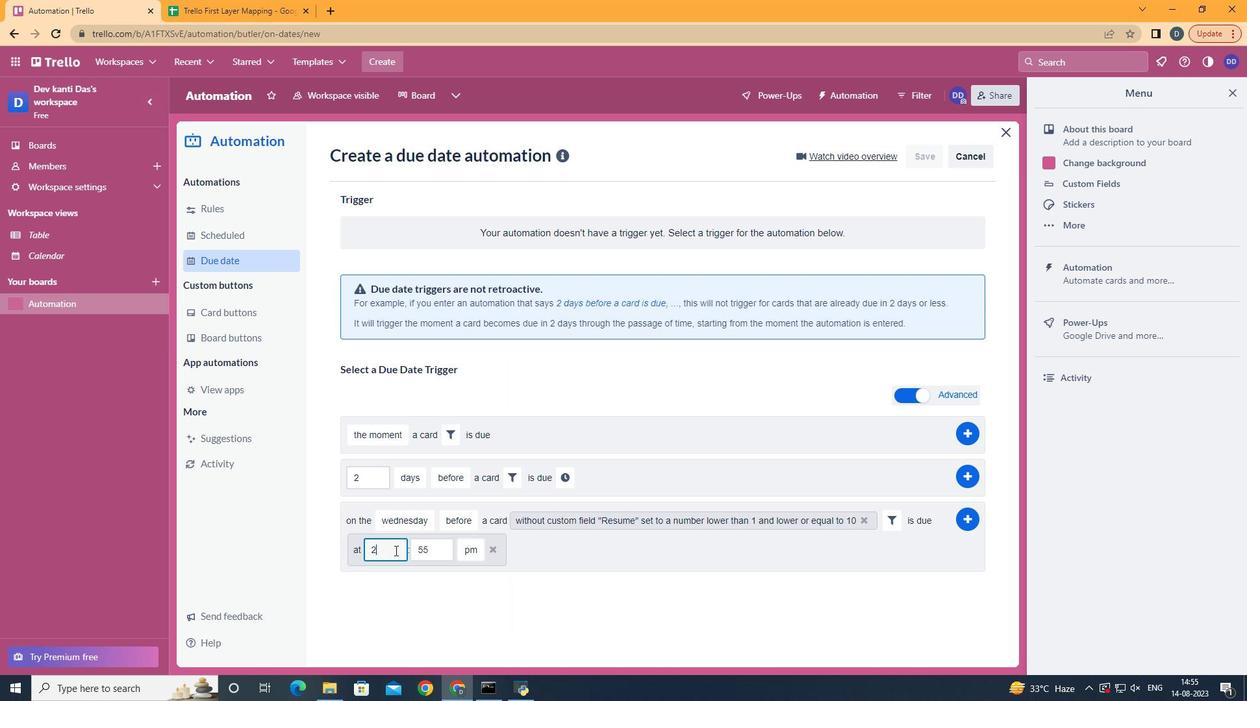 
Action: Key pressed <Key.backspace>11
Screenshot: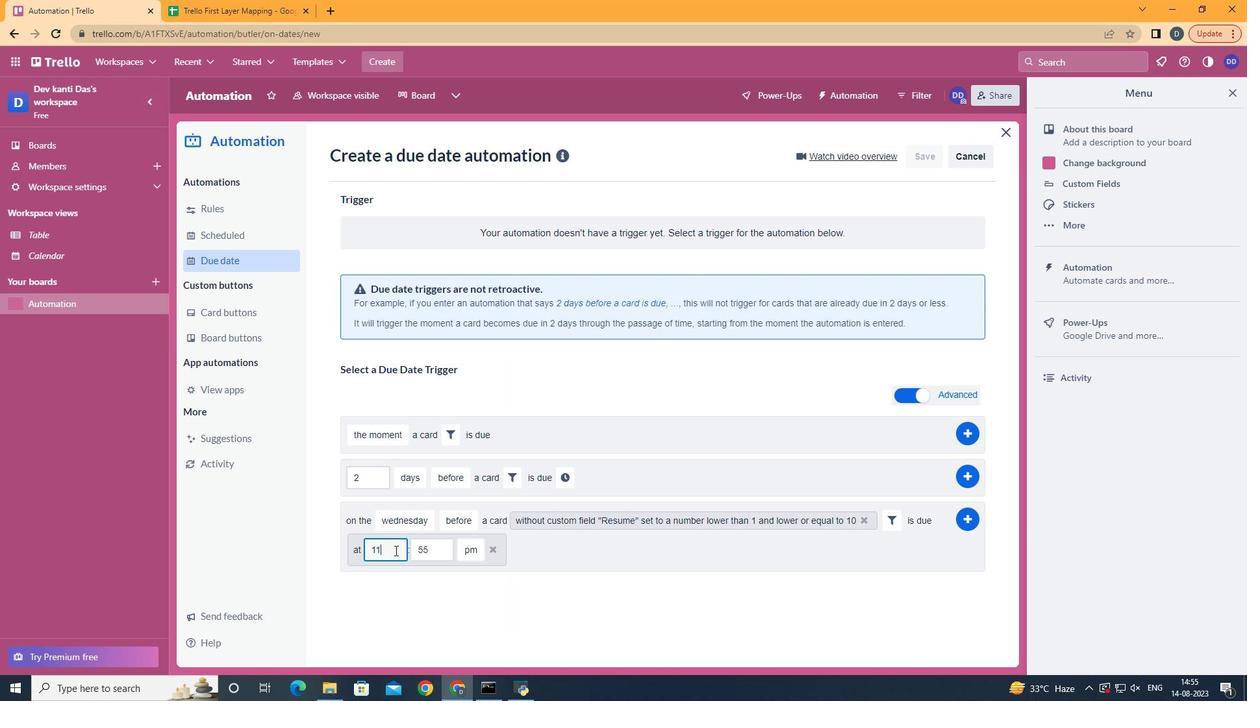 
Action: Mouse moved to (466, 566)
Screenshot: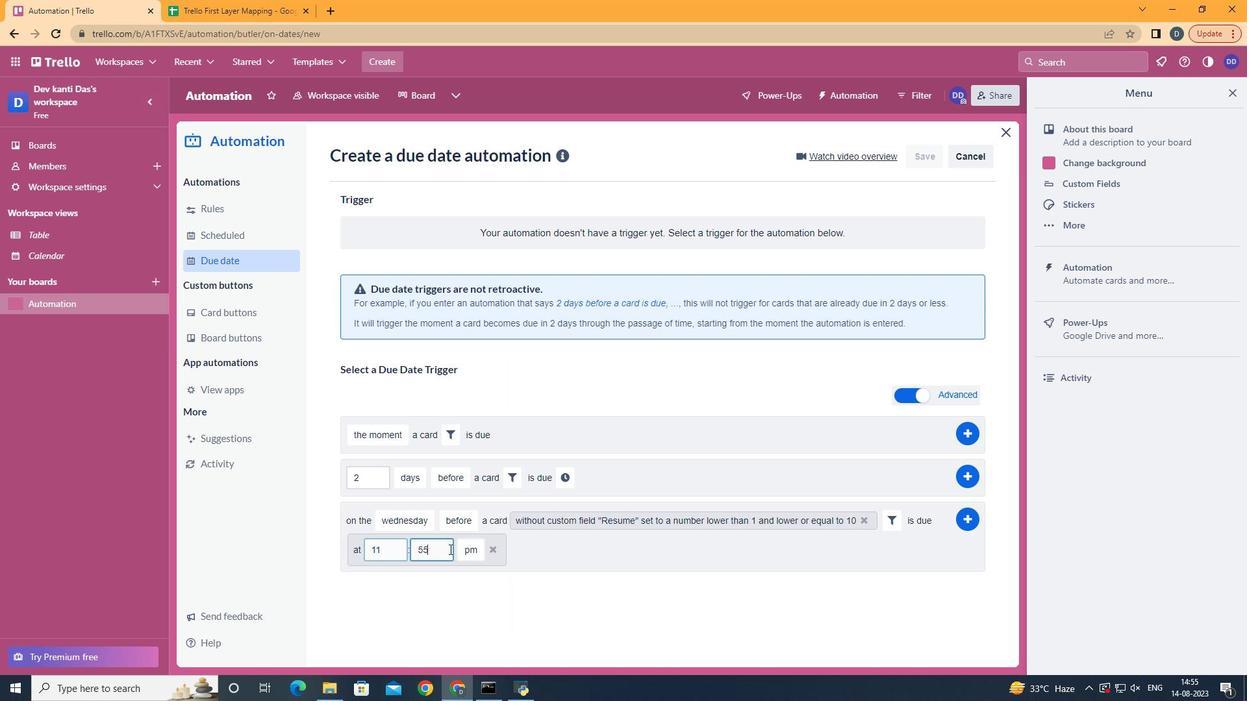 
Action: Mouse pressed left at (466, 566)
Screenshot: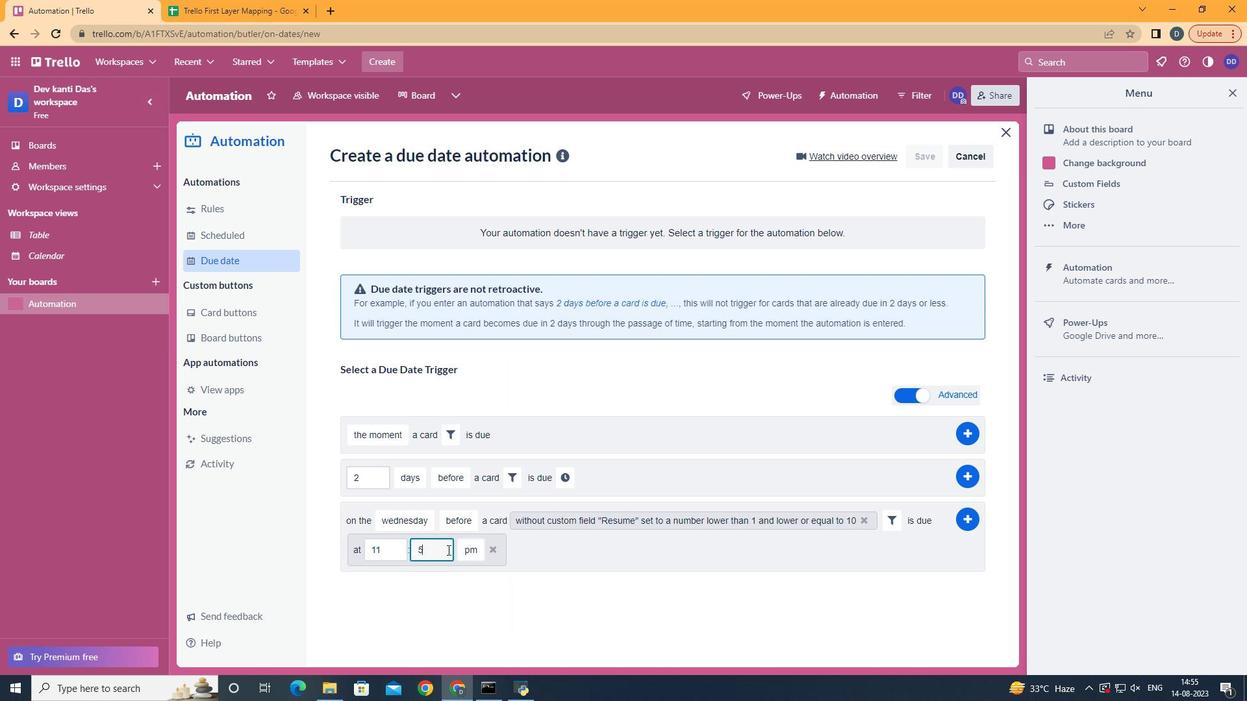 
Action: Mouse moved to (464, 567)
Screenshot: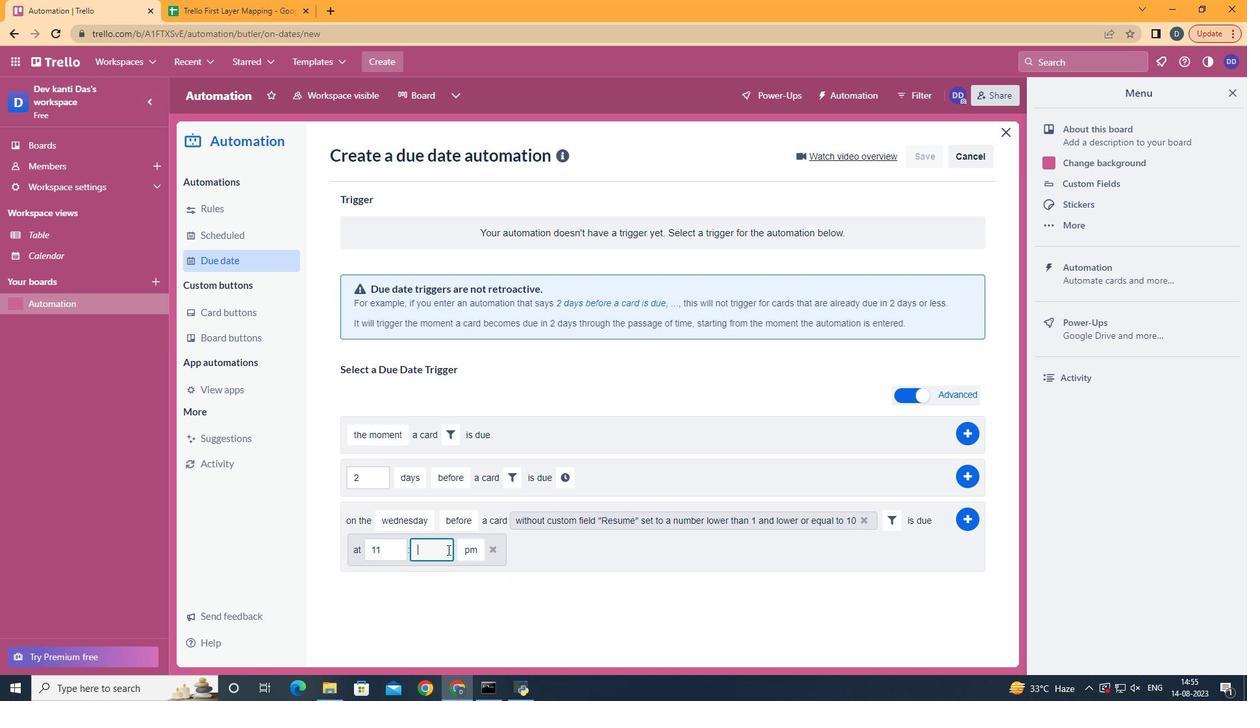 
Action: Key pressed <Key.backspace><Key.backspace>00
Screenshot: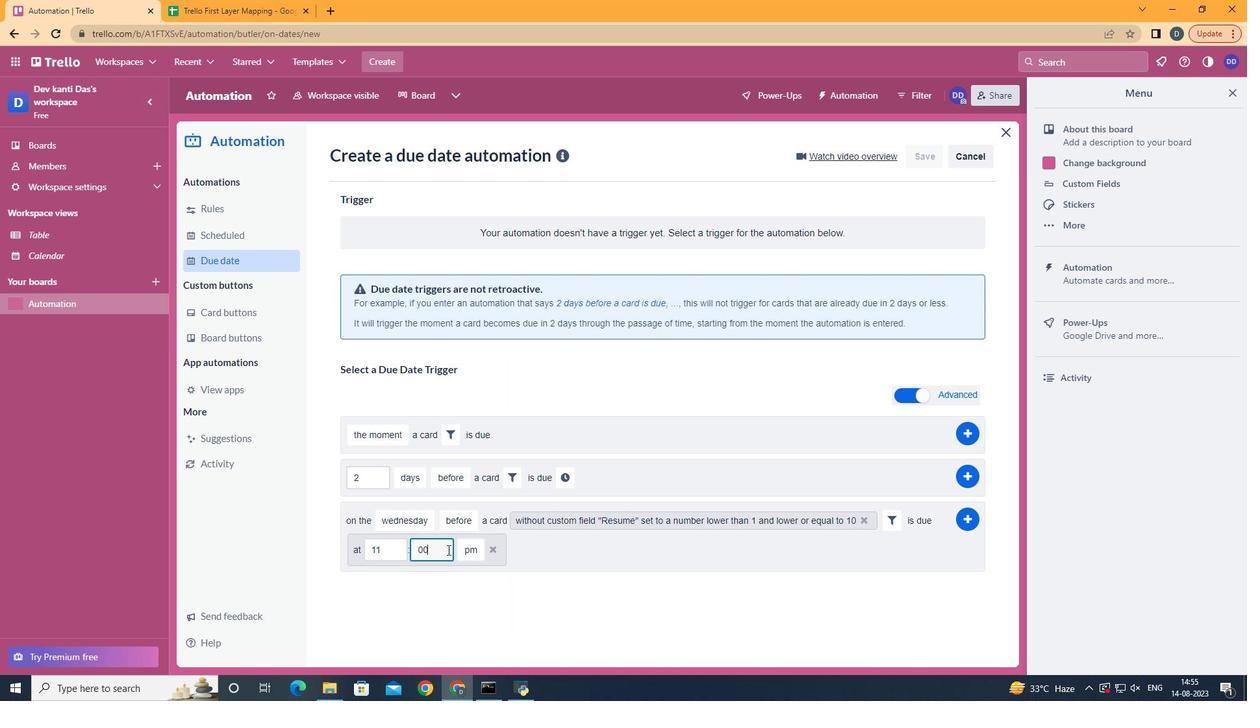 
Action: Mouse moved to (491, 593)
Screenshot: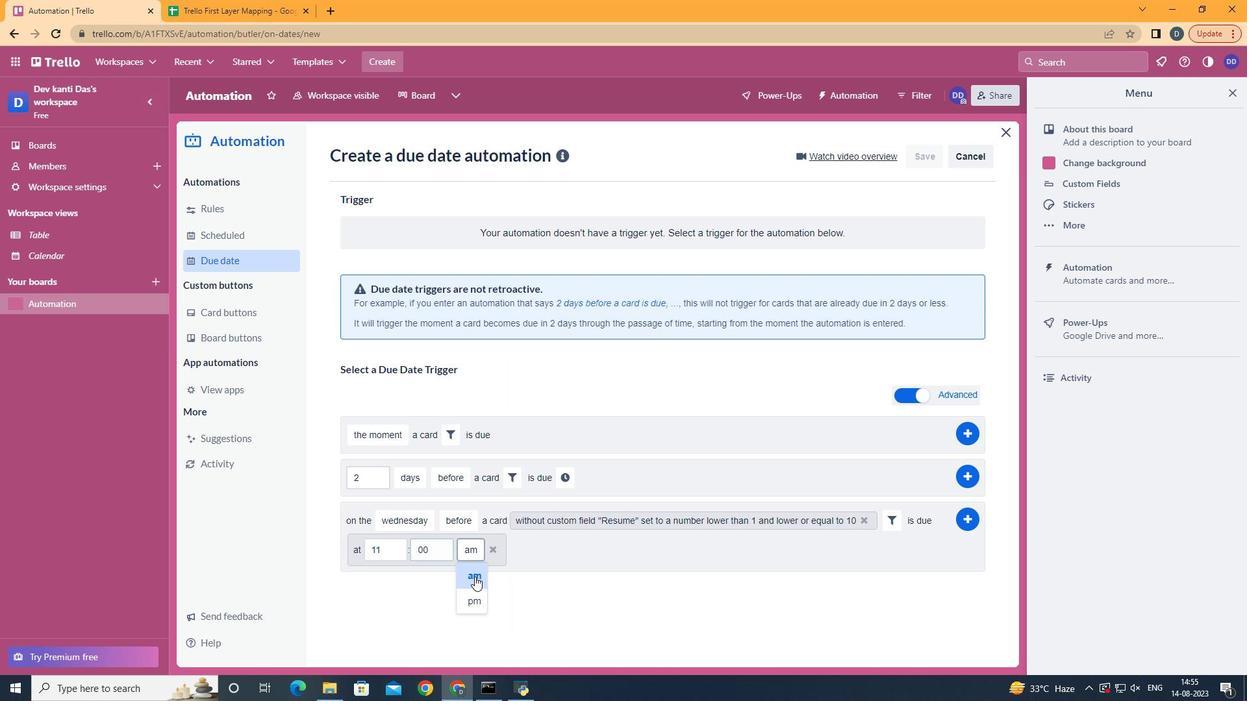 
Action: Mouse pressed left at (491, 593)
Screenshot: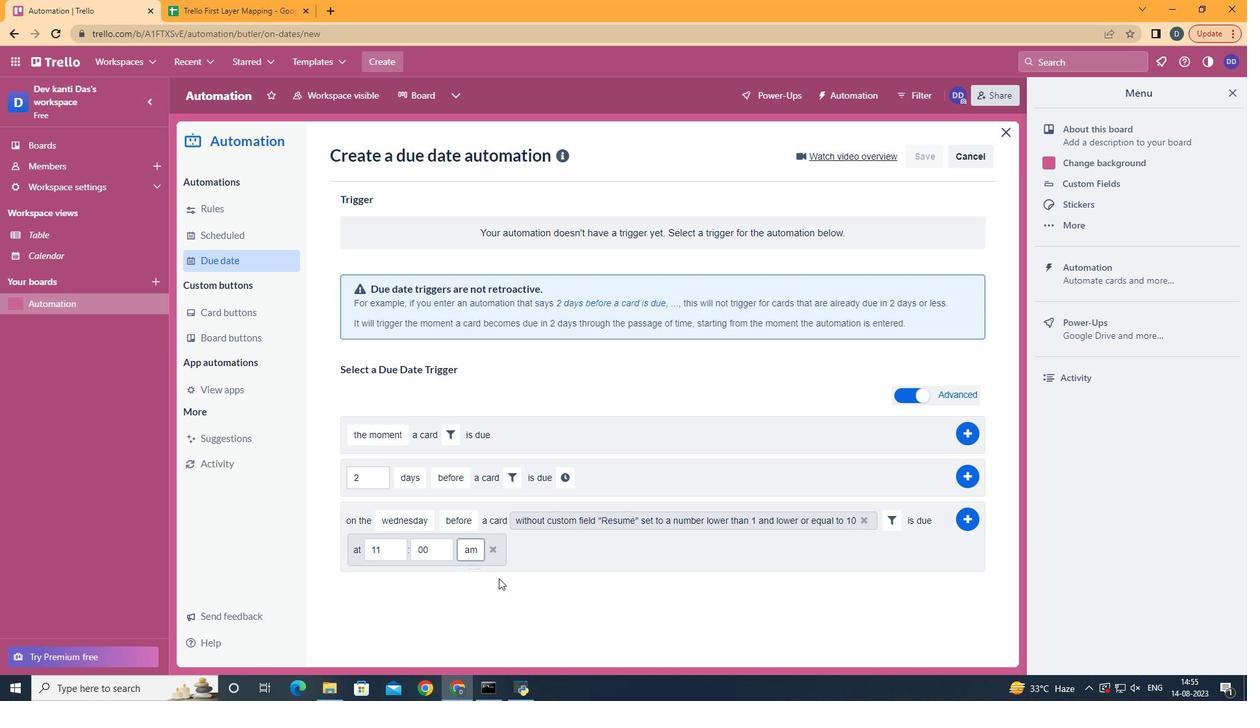 
Action: Mouse moved to (974, 530)
Screenshot: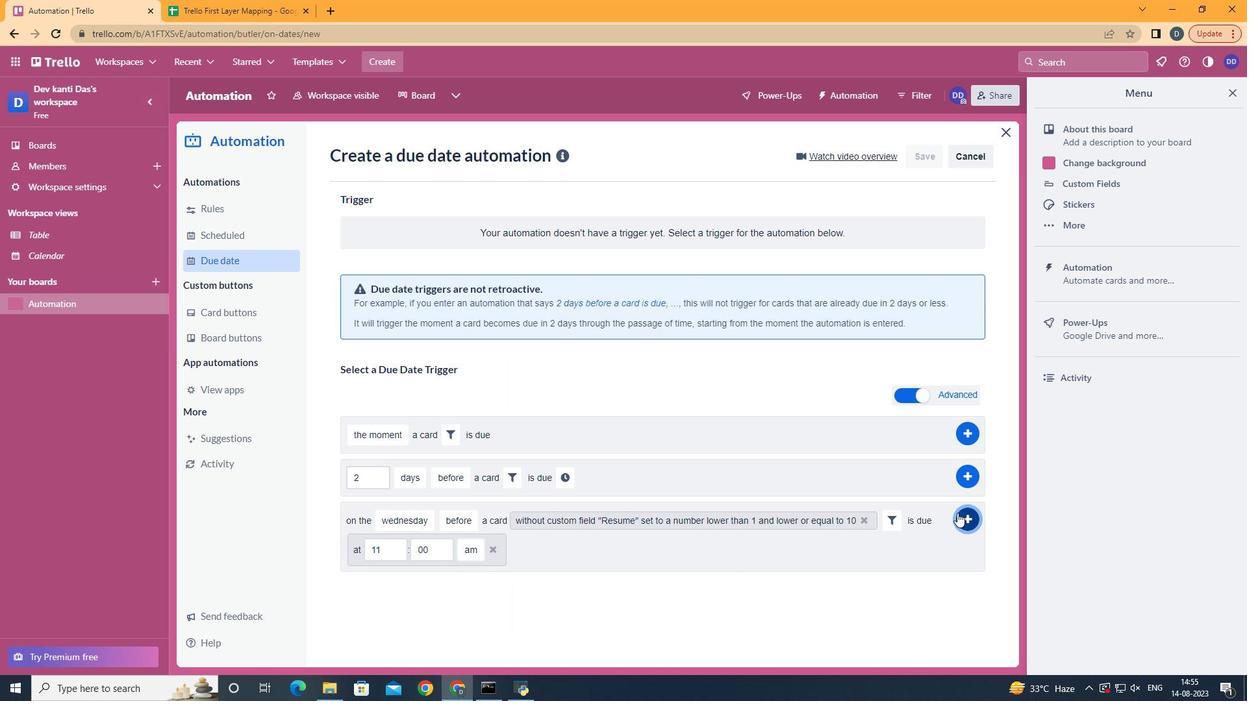 
Action: Mouse pressed left at (974, 530)
Screenshot: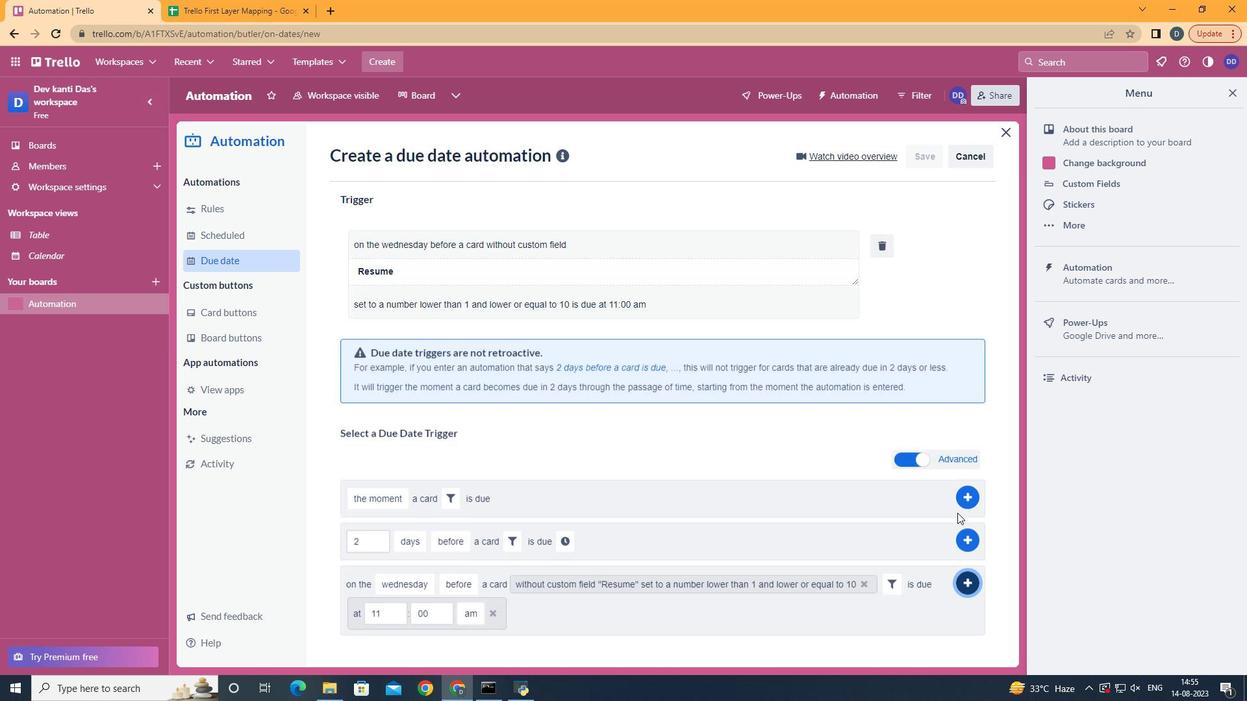 
